 Task: Create in the project AgileCollab in Backlog an issue 'Develop a new tool for automated testing of load testing and stress testing for web applications', assign it to team member softage.3@softage.net and change the status to IN PROGRESS. Create in the project AgileCollab in Backlog an issue 'Upgrade the user interface of a mobile application to improve usability and aesthetics', assign it to team member softage.4@softage.net and change the status to IN PROGRESS
Action: Mouse moved to (252, 68)
Screenshot: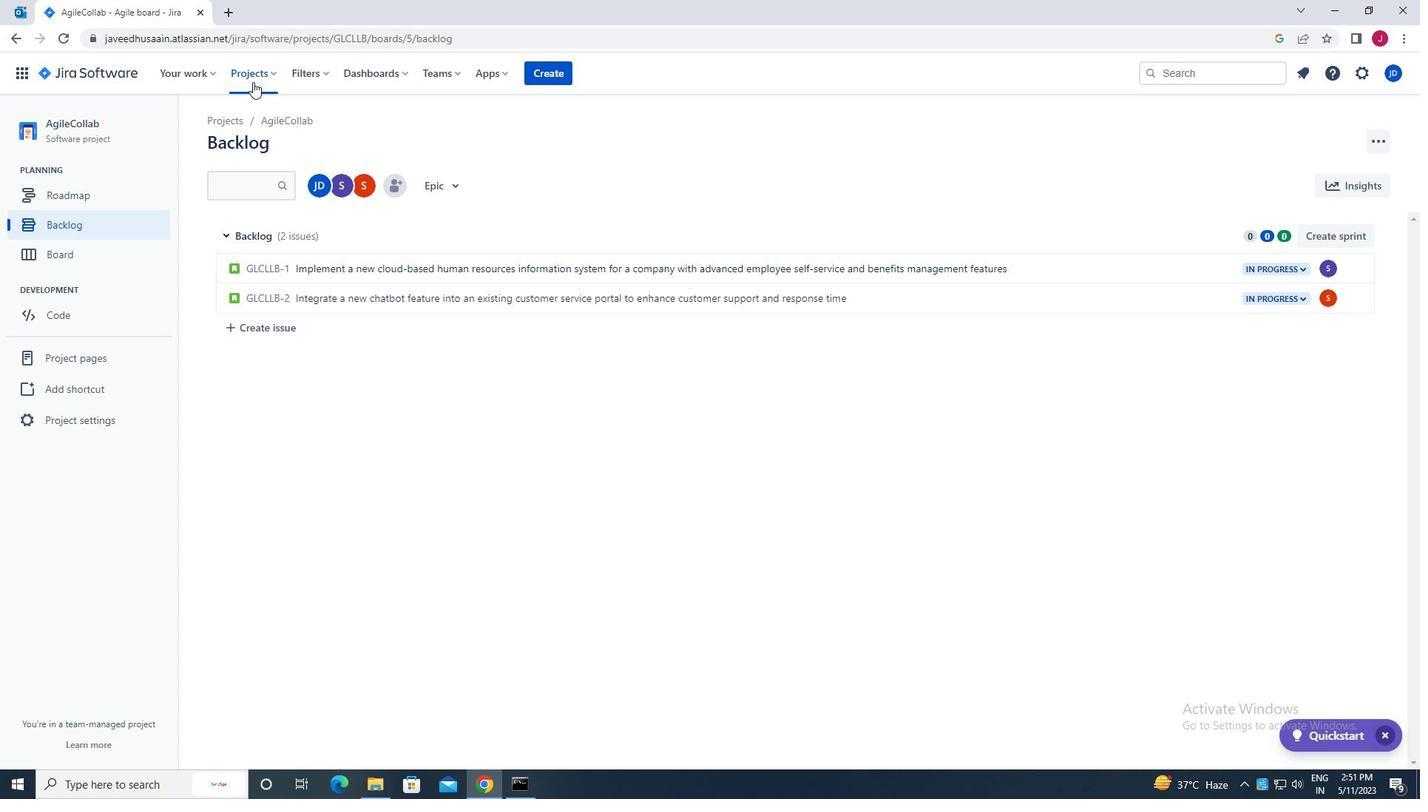 
Action: Mouse pressed left at (252, 68)
Screenshot: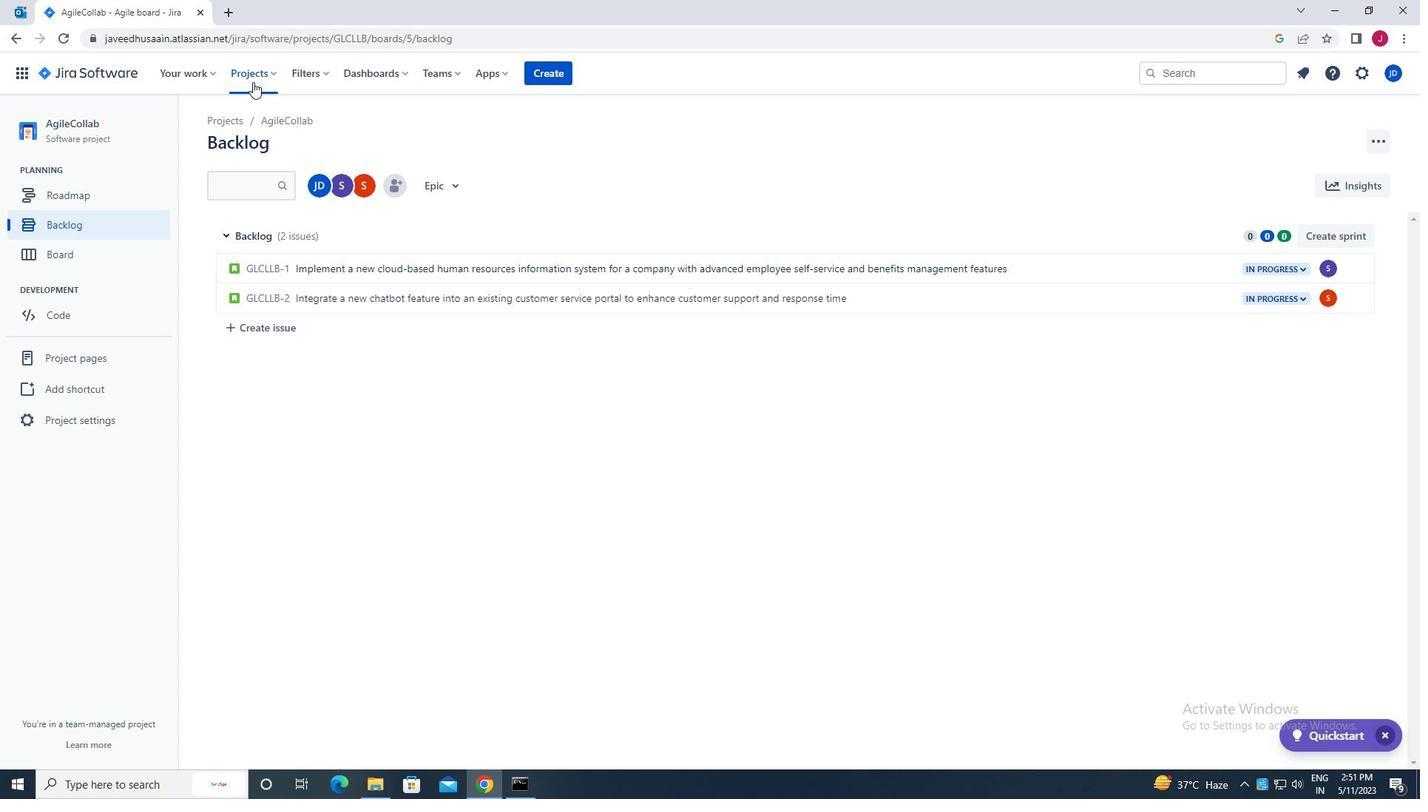 
Action: Mouse moved to (335, 129)
Screenshot: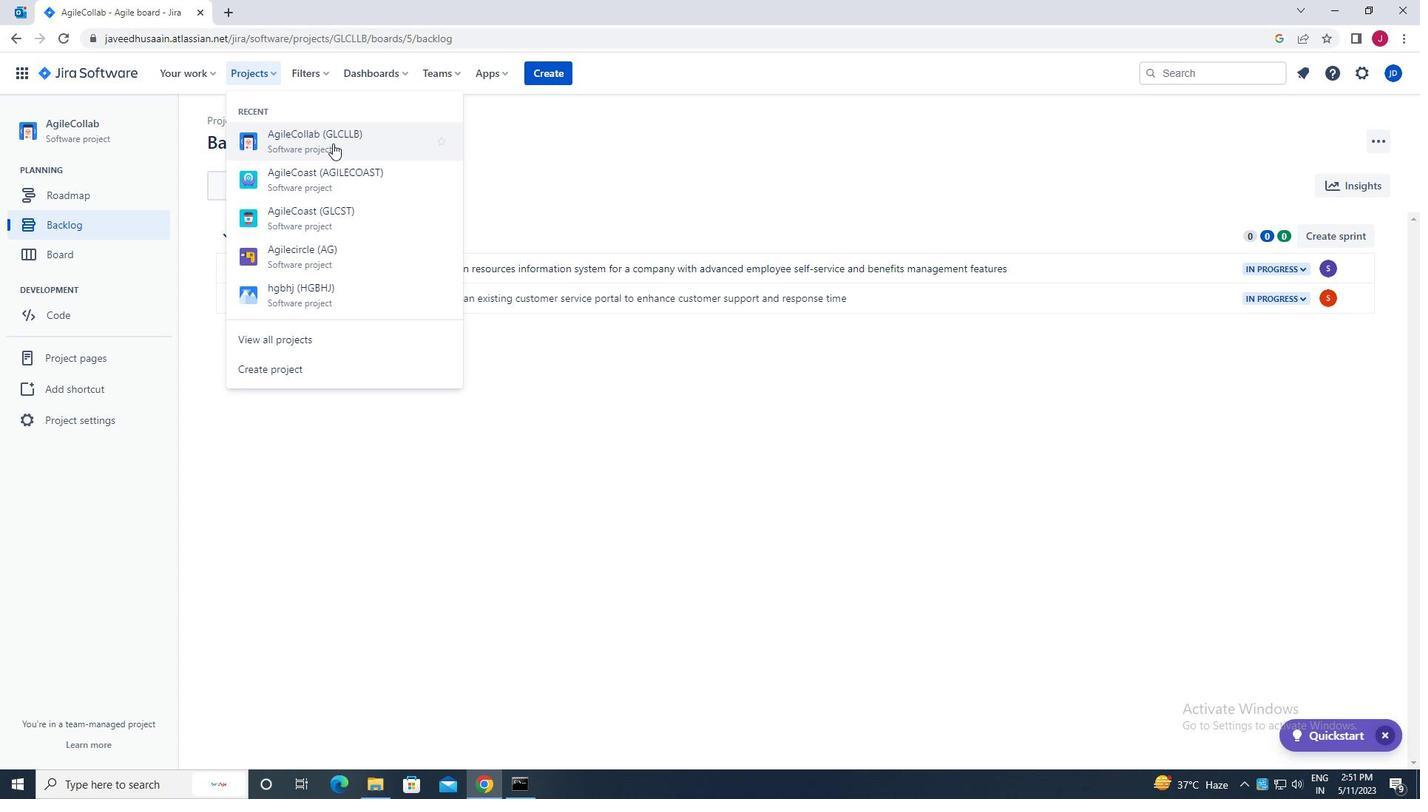 
Action: Mouse pressed left at (335, 129)
Screenshot: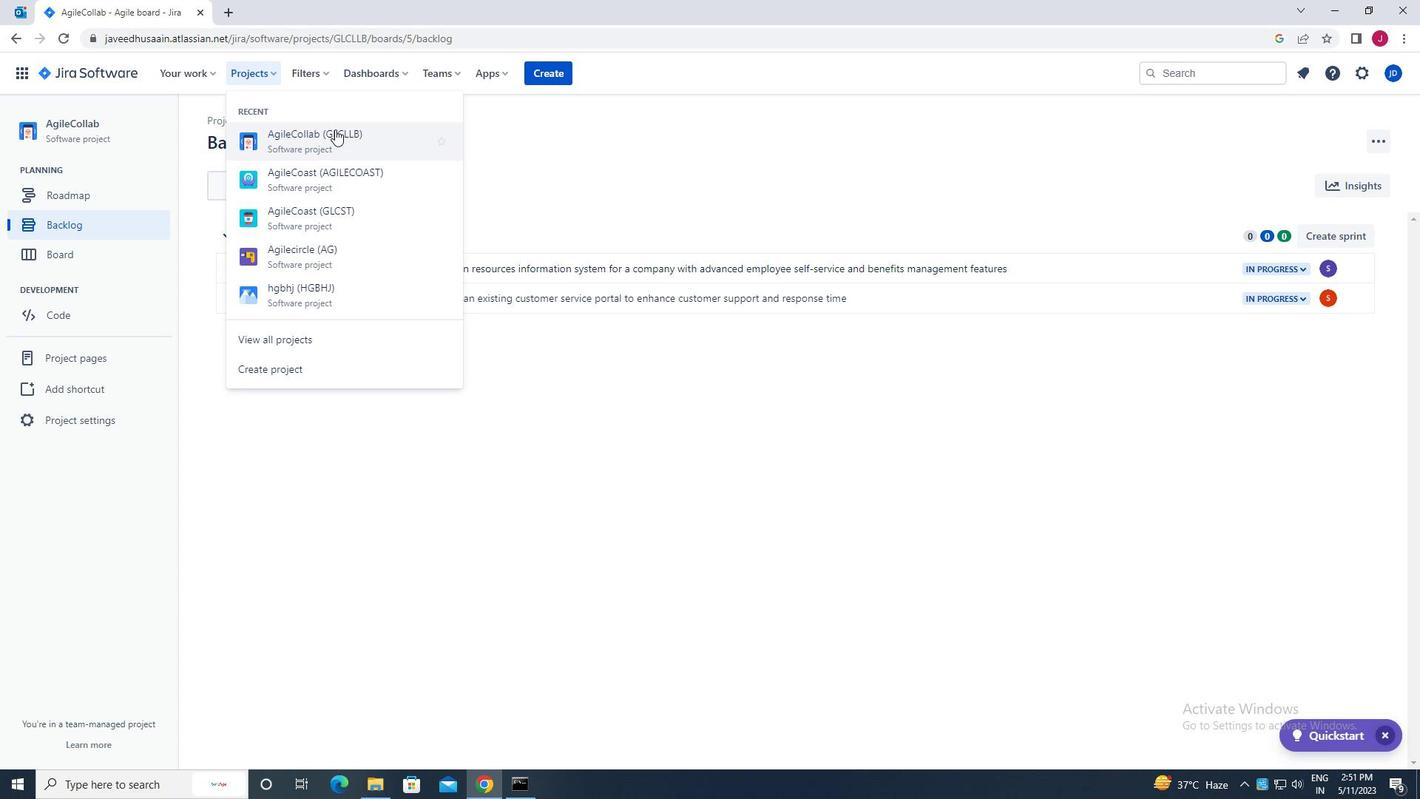 
Action: Mouse moved to (97, 228)
Screenshot: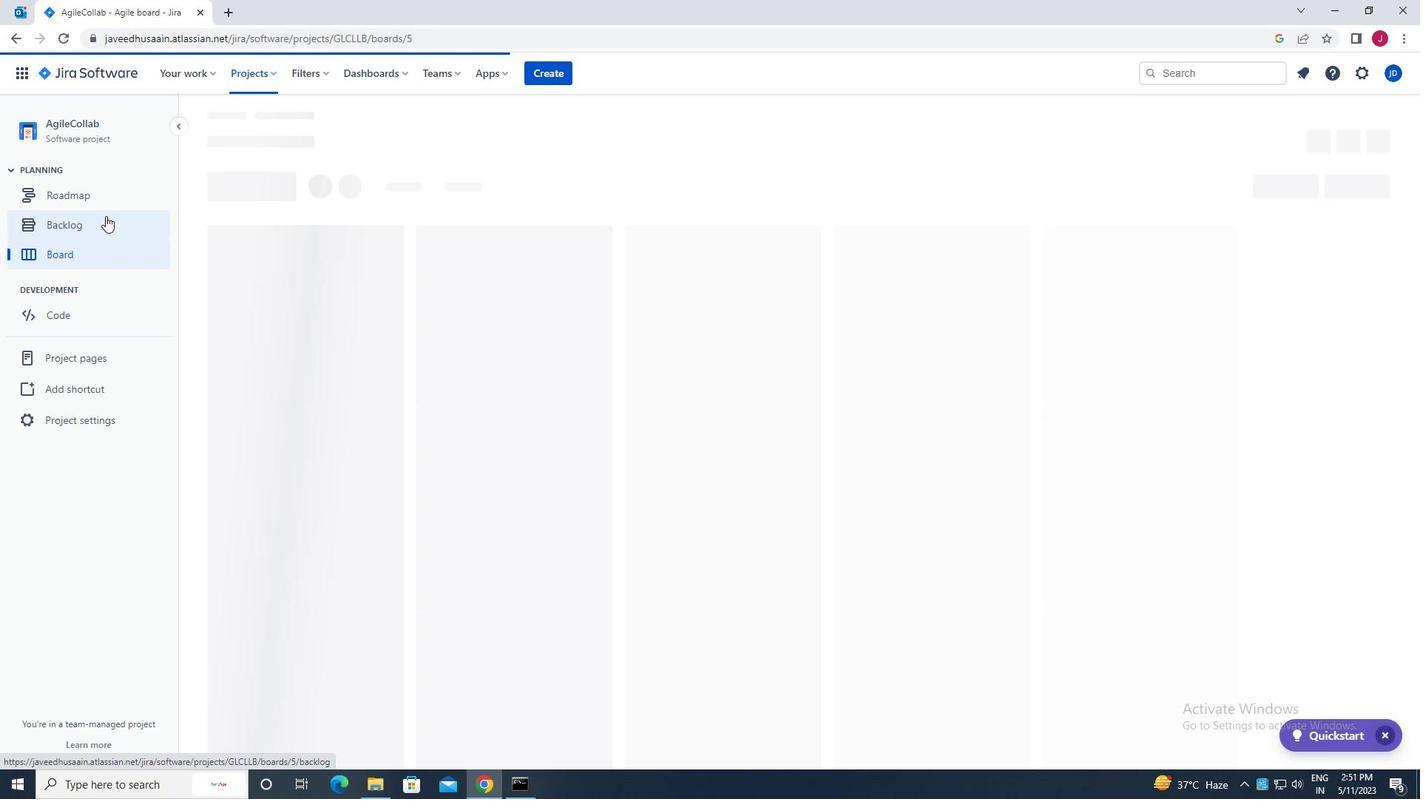 
Action: Mouse pressed left at (97, 228)
Screenshot: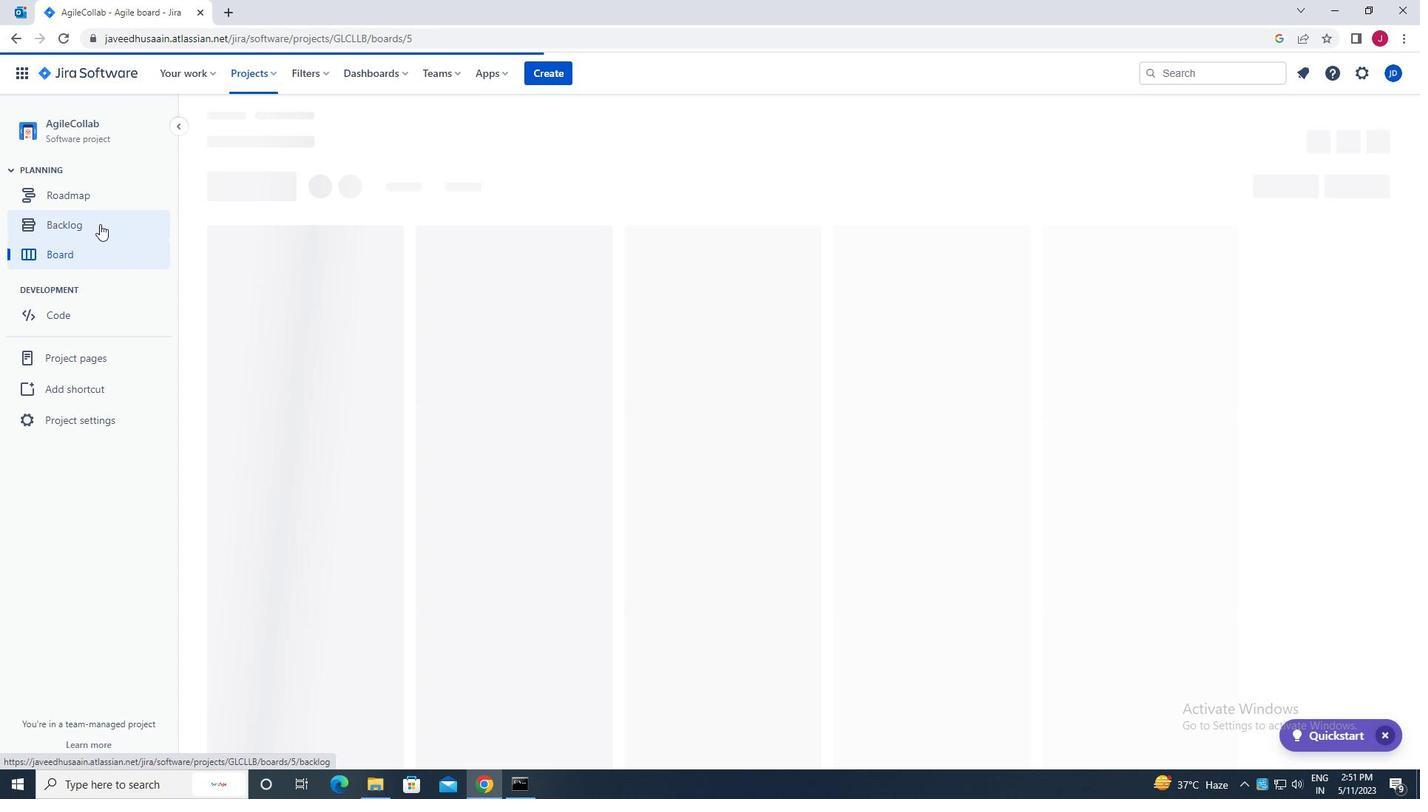 
Action: Mouse moved to (326, 332)
Screenshot: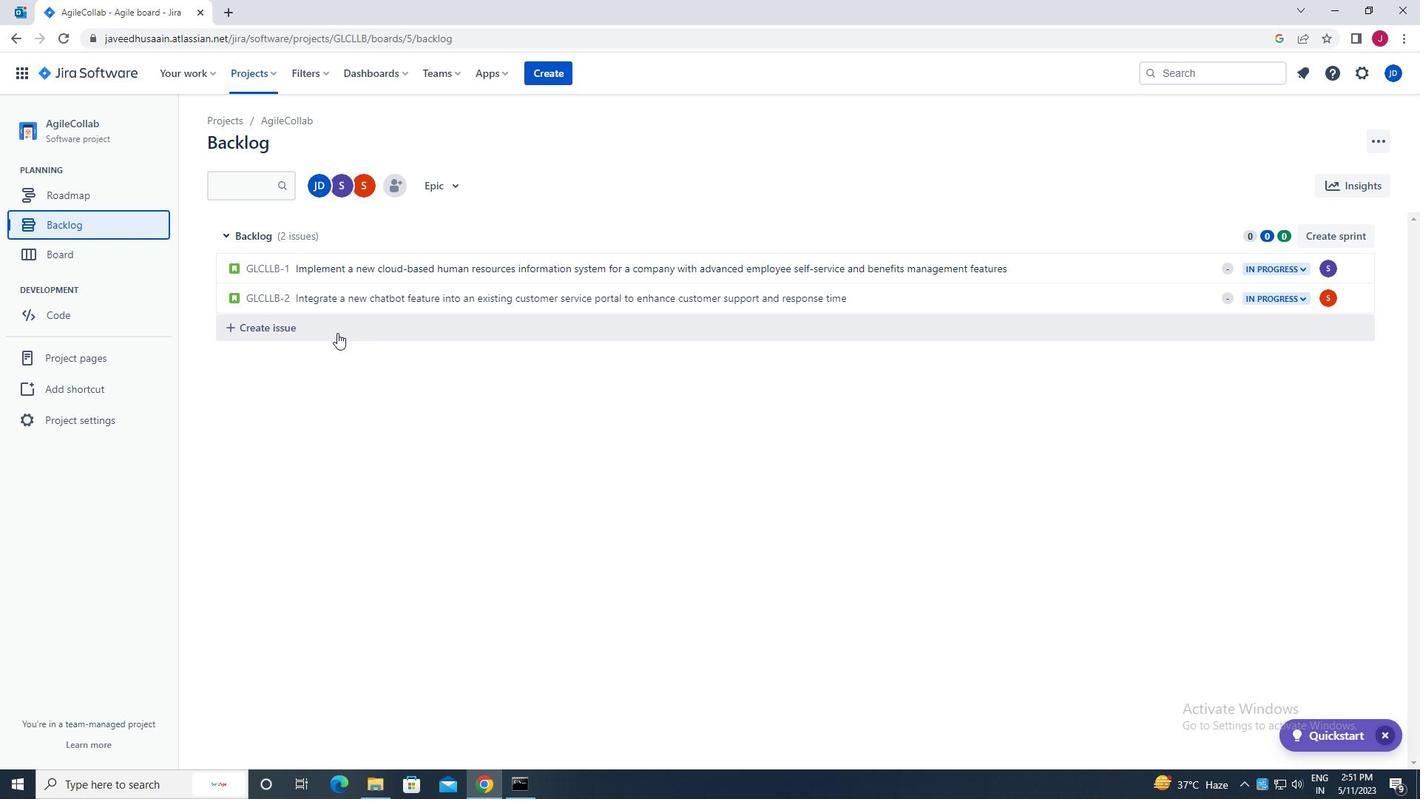 
Action: Mouse pressed left at (326, 332)
Screenshot: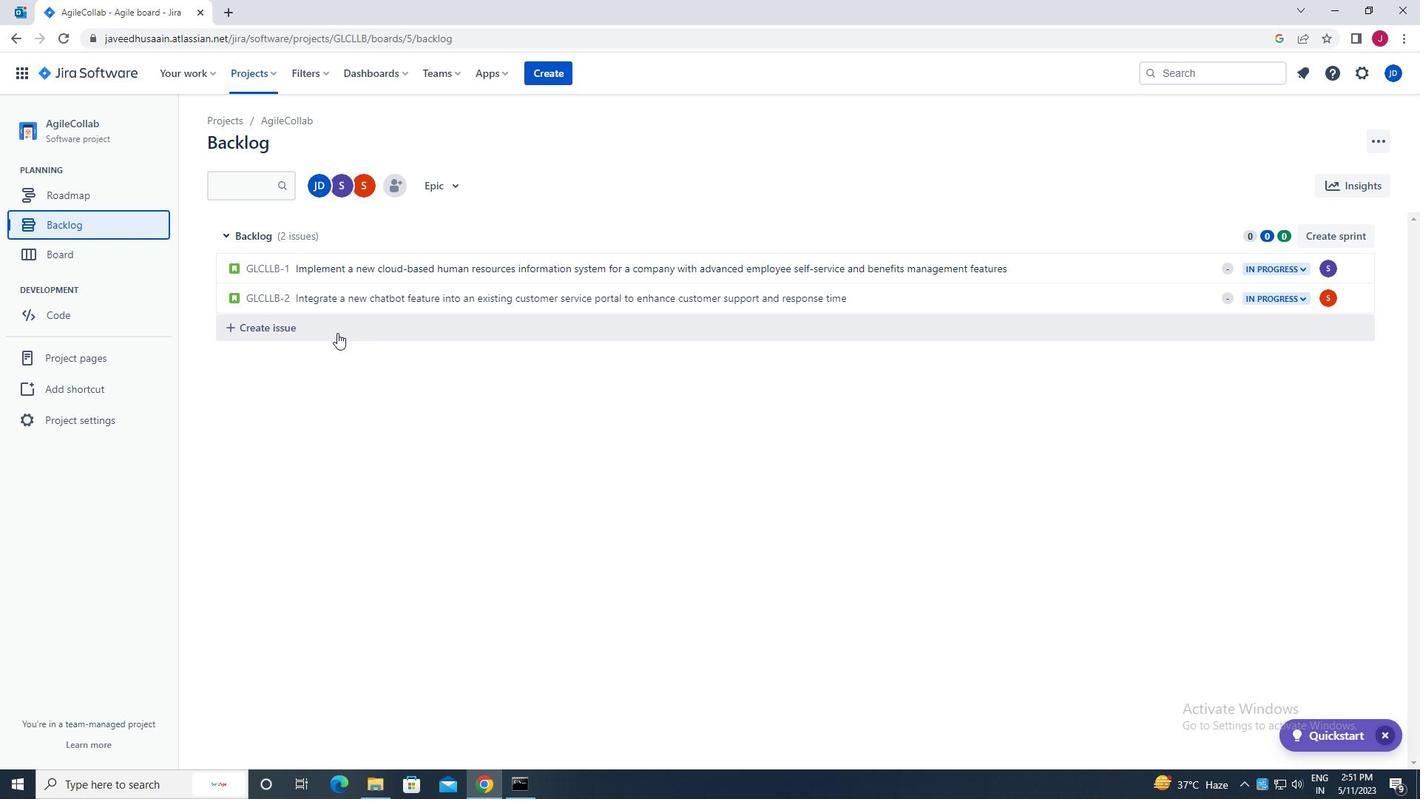 
Action: Mouse moved to (326, 331)
Screenshot: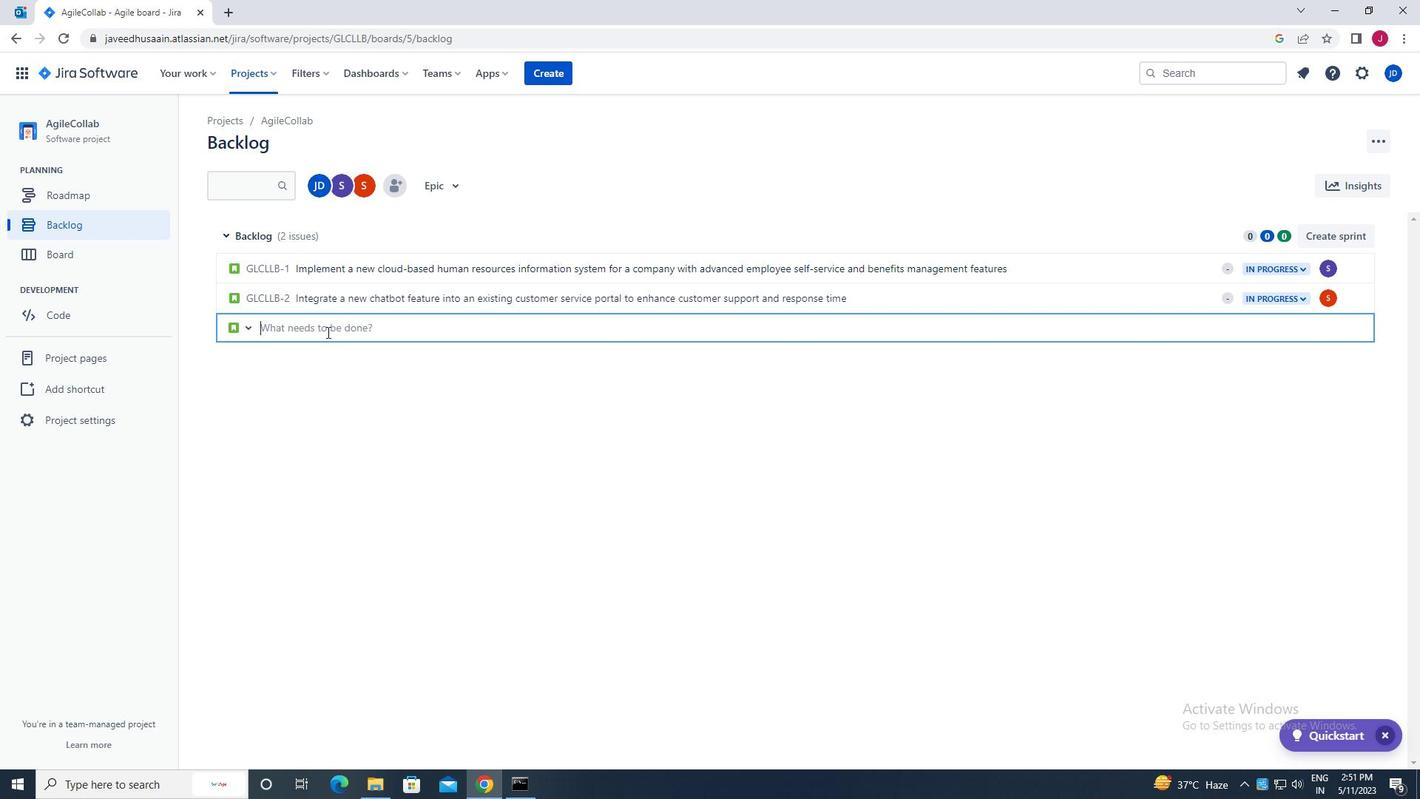 
Action: Key pressed d<Key.caps_lock>evelop<Key.space>a<Key.space>new<Key.space>tool<Key.space>for<Key.space>automated<Key.space>testing<Key.space>of<Key.space>load<Key.space>testing<Key.space>and<Key.space>stress<Key.space>testing<Key.space>for<Key.space>web<Key.space>applications<Key.enter>
Screenshot: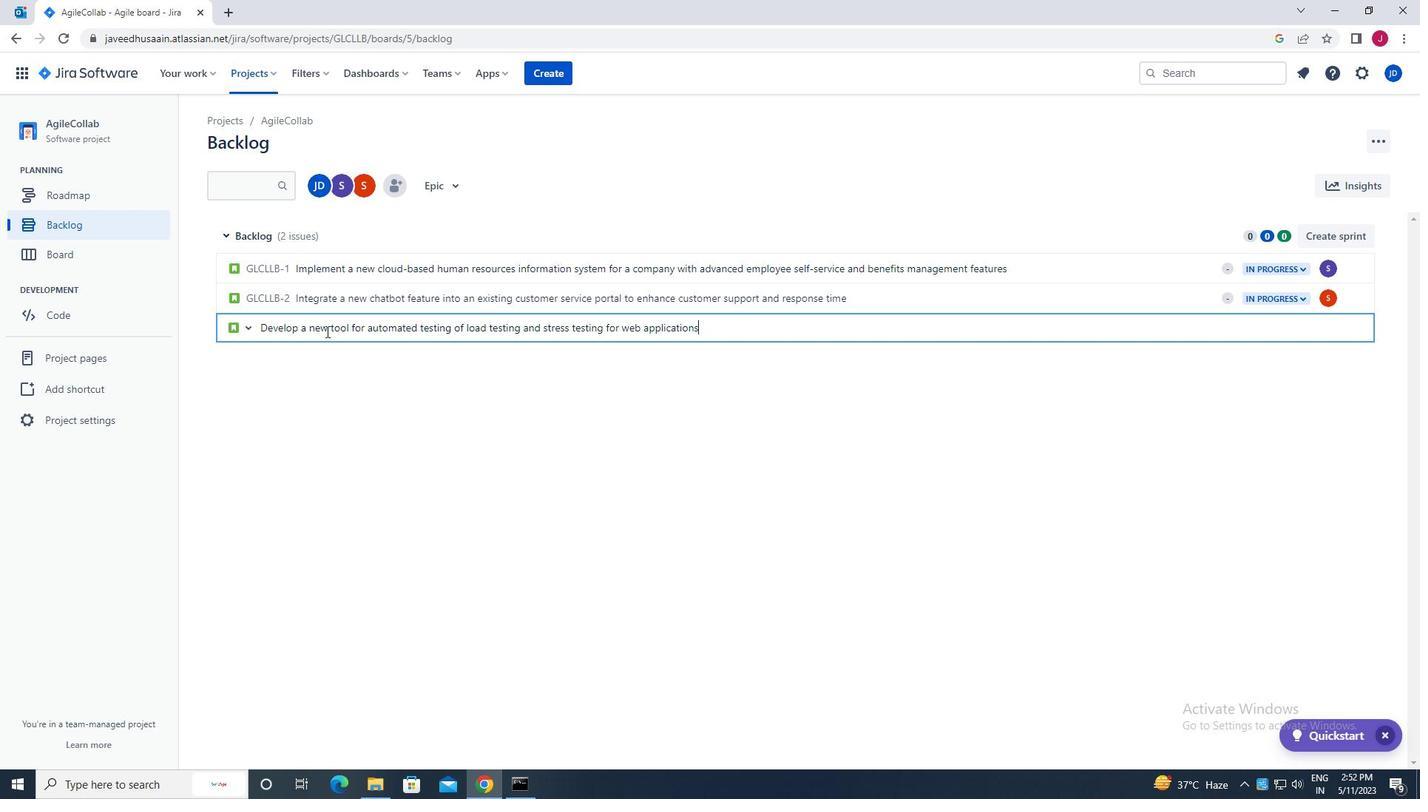
Action: Mouse moved to (1326, 326)
Screenshot: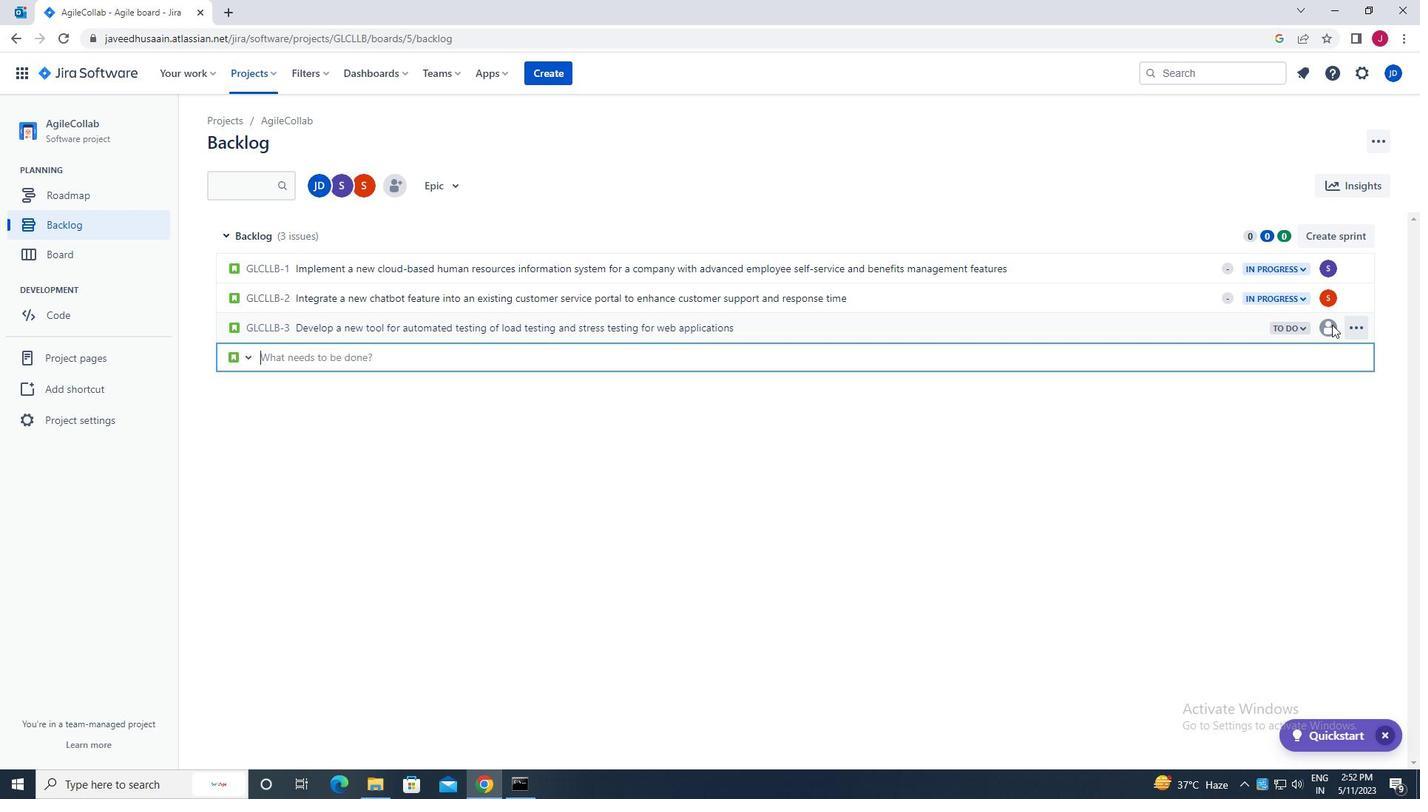 
Action: Mouse pressed left at (1326, 326)
Screenshot: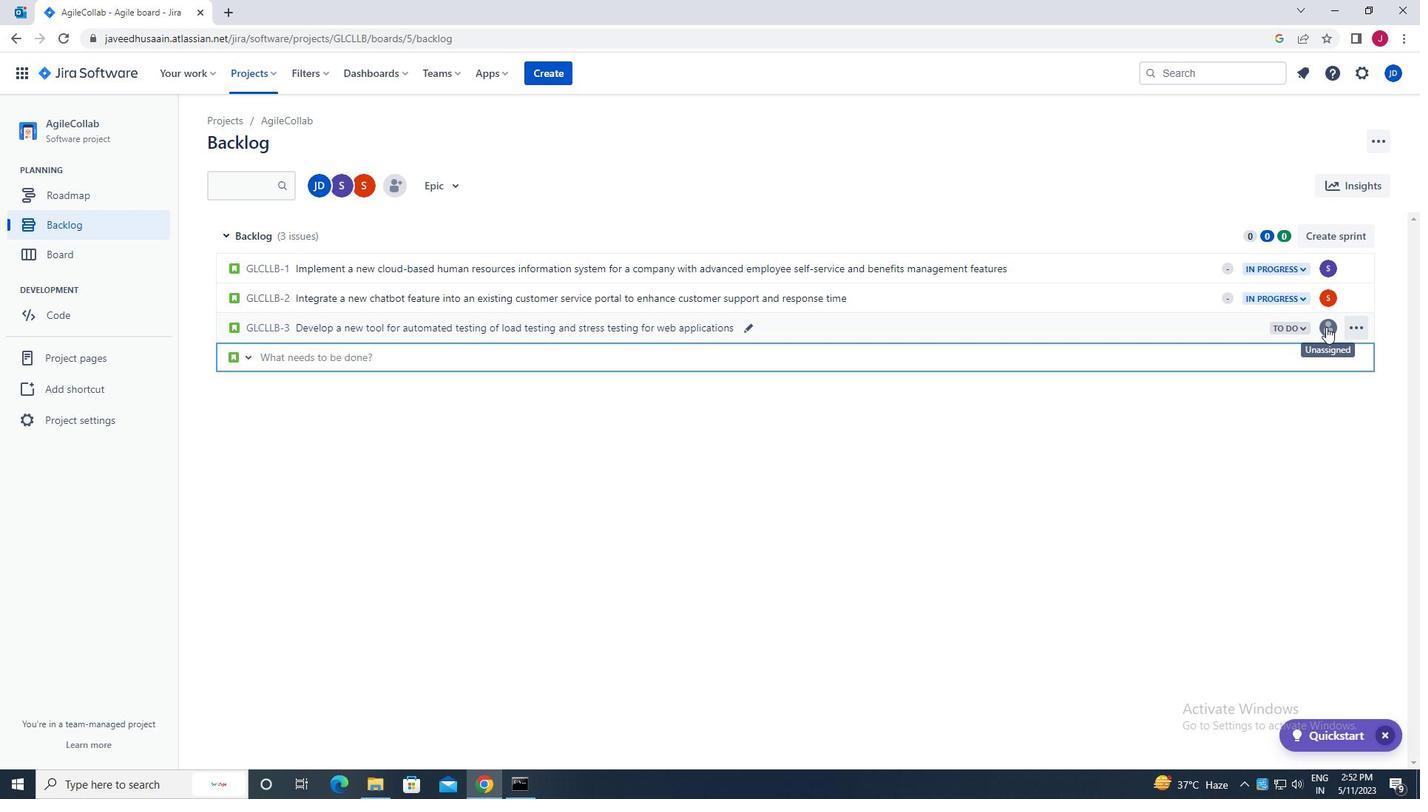
Action: Mouse moved to (1186, 545)
Screenshot: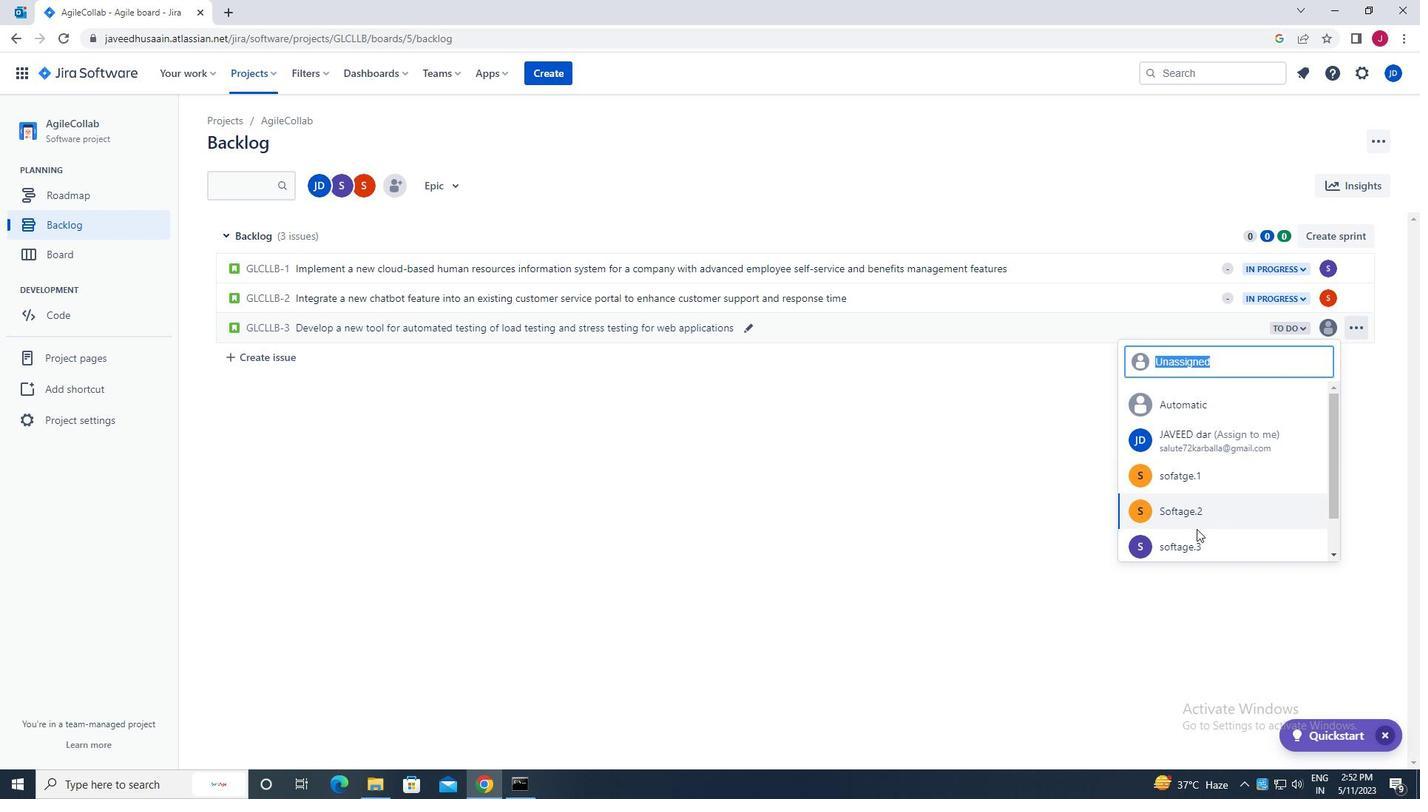 
Action: Mouse pressed left at (1186, 545)
Screenshot: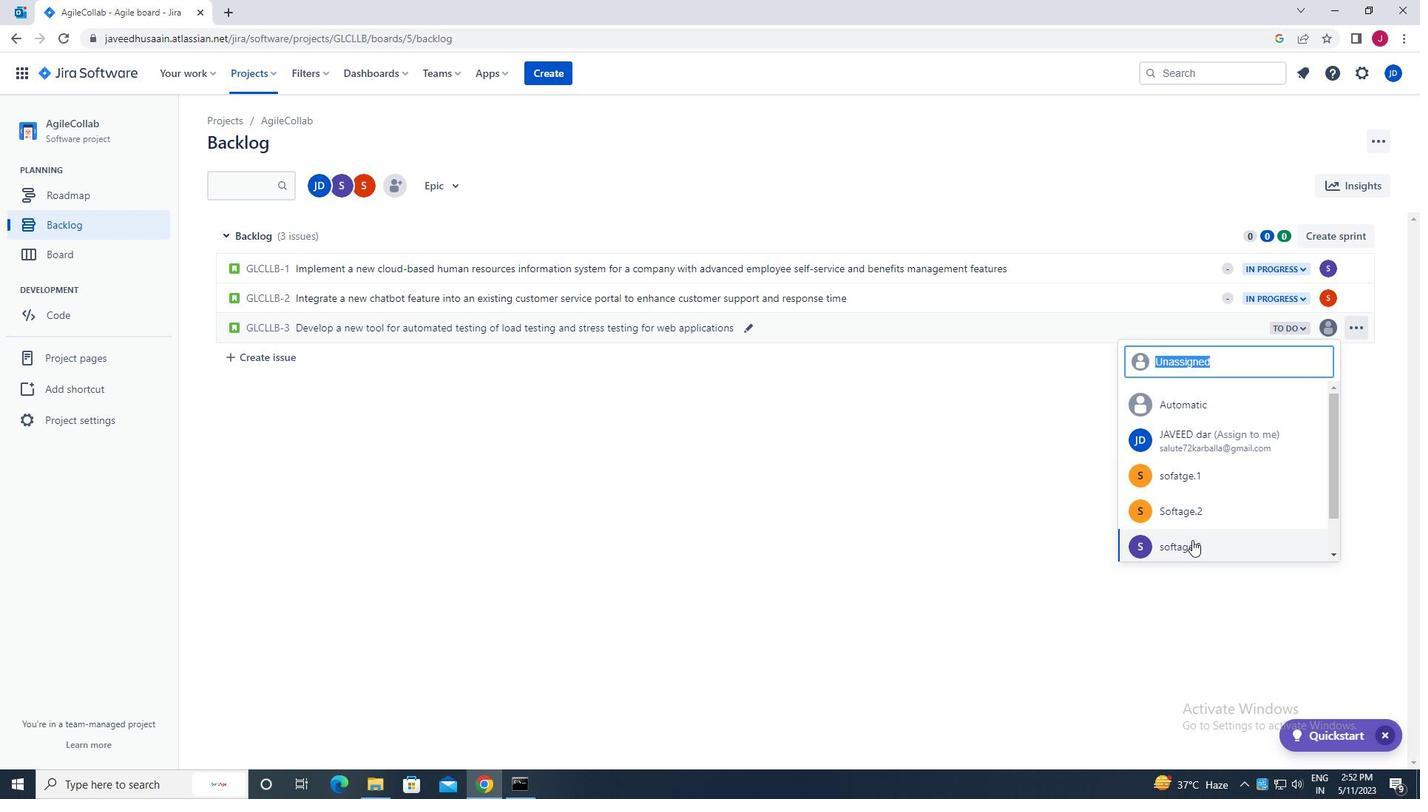 
Action: Mouse moved to (1290, 325)
Screenshot: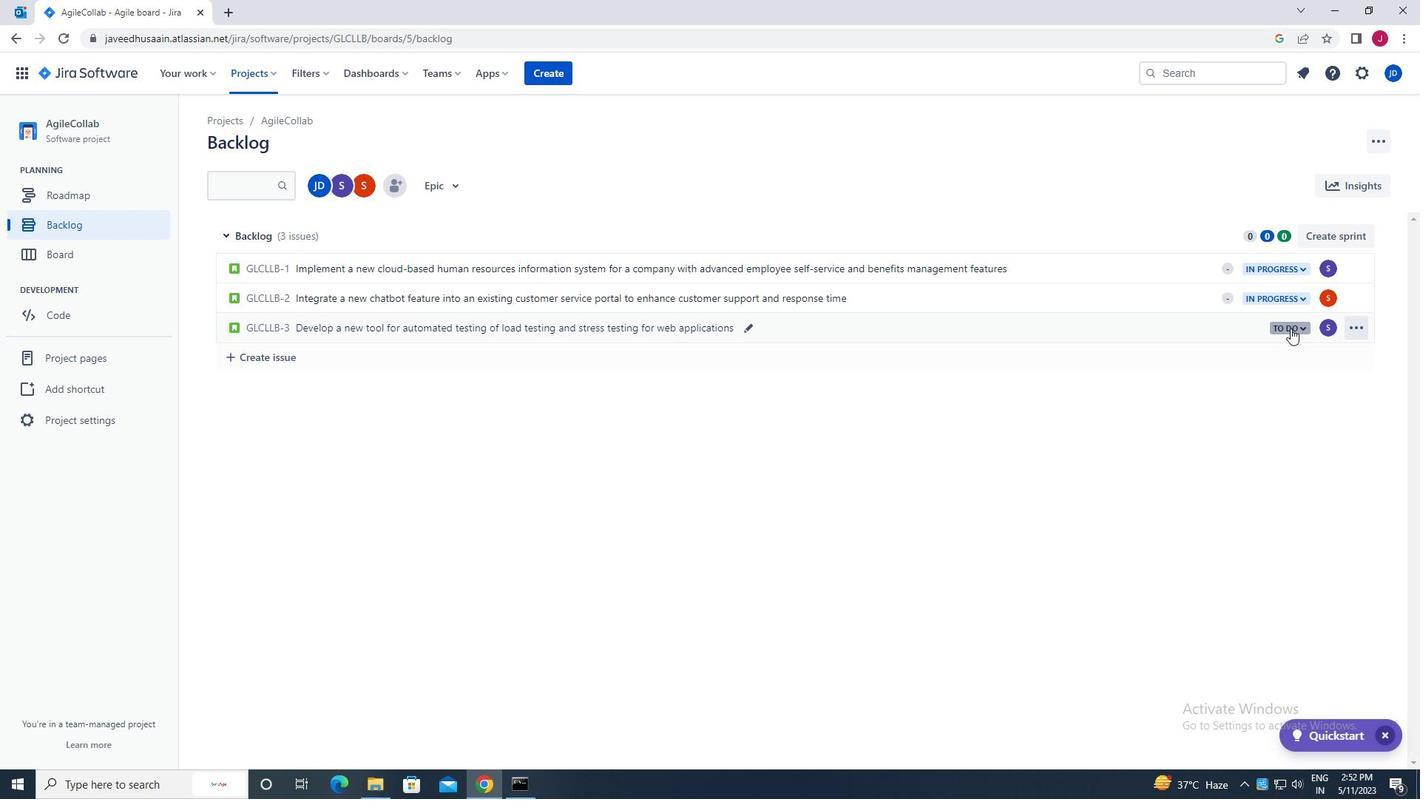 
Action: Mouse pressed left at (1290, 325)
Screenshot: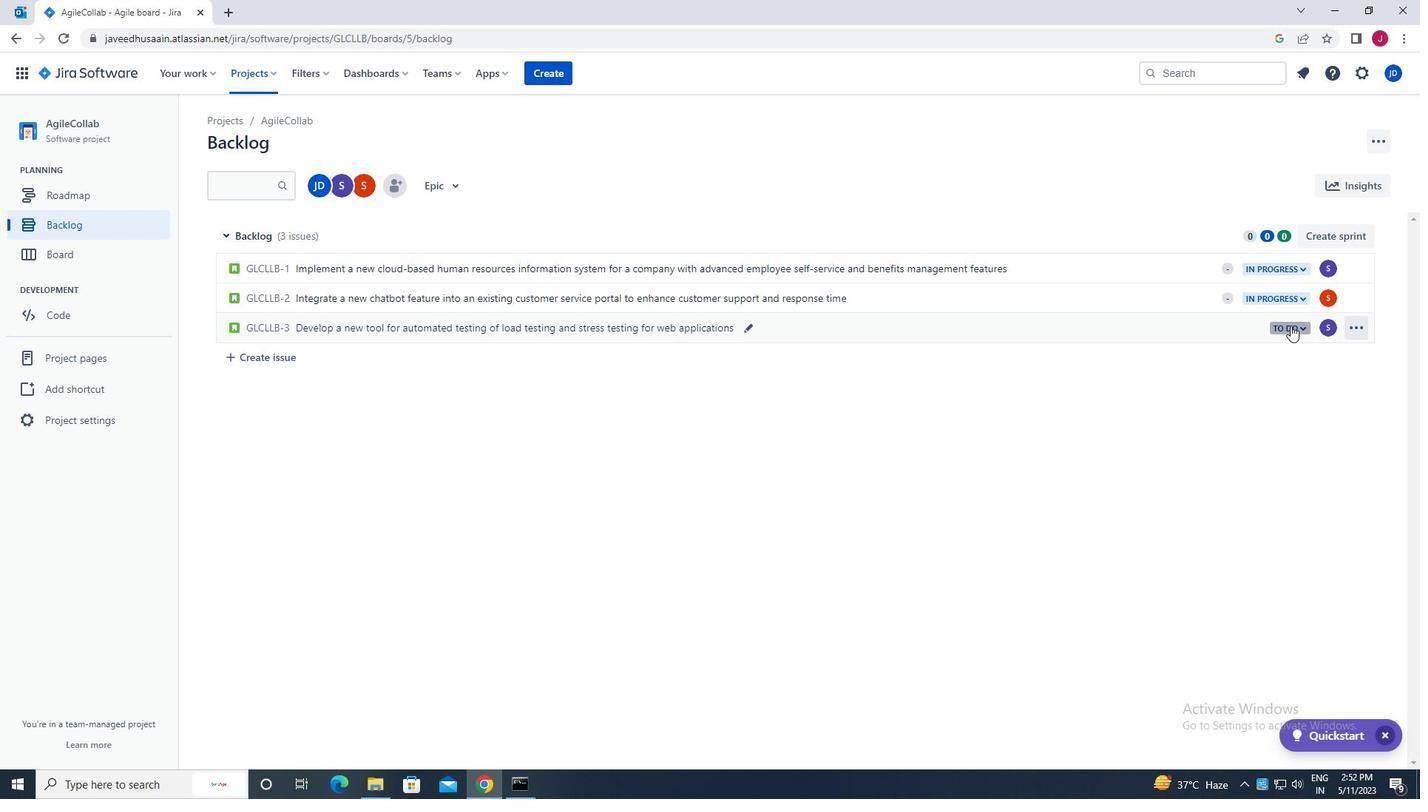 
Action: Mouse moved to (1199, 356)
Screenshot: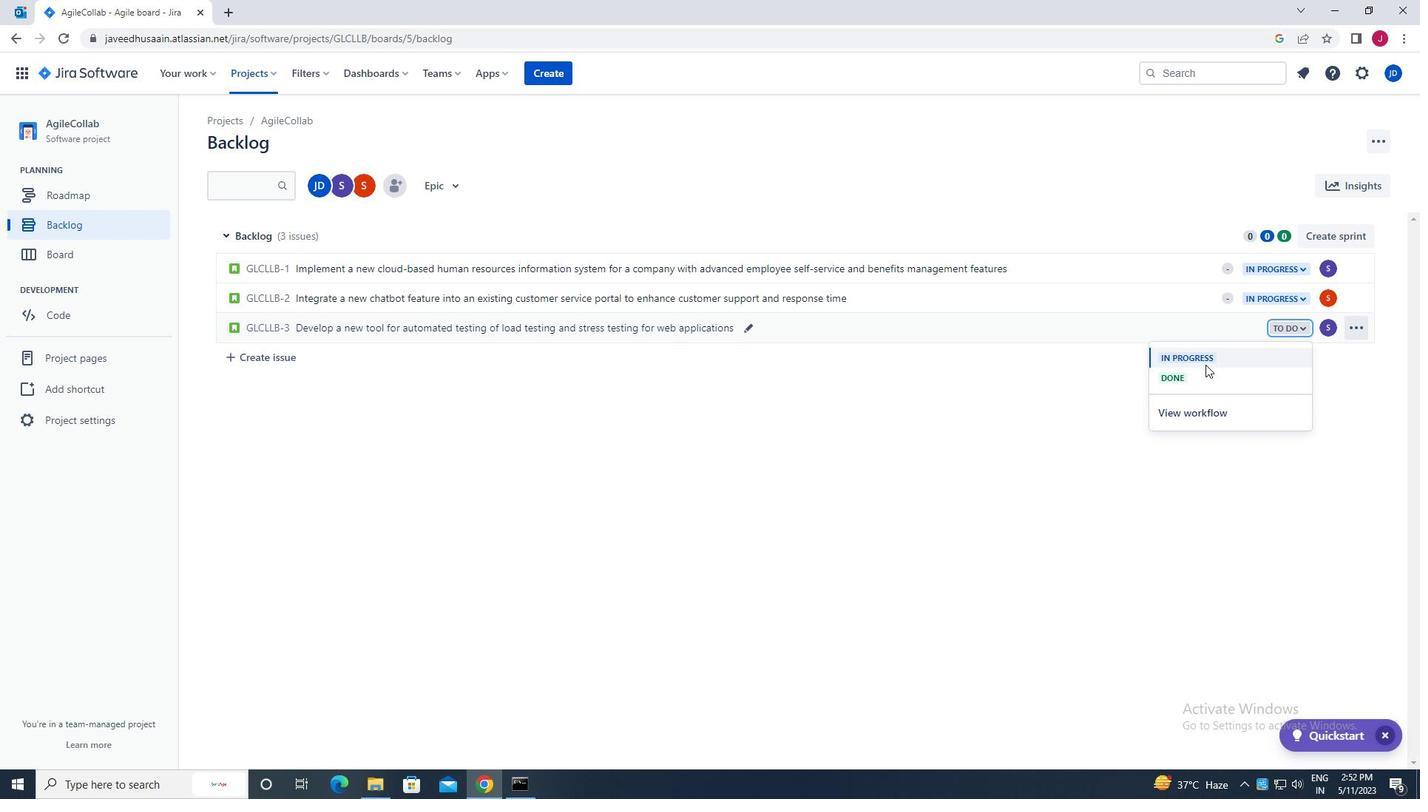 
Action: Mouse pressed left at (1199, 356)
Screenshot: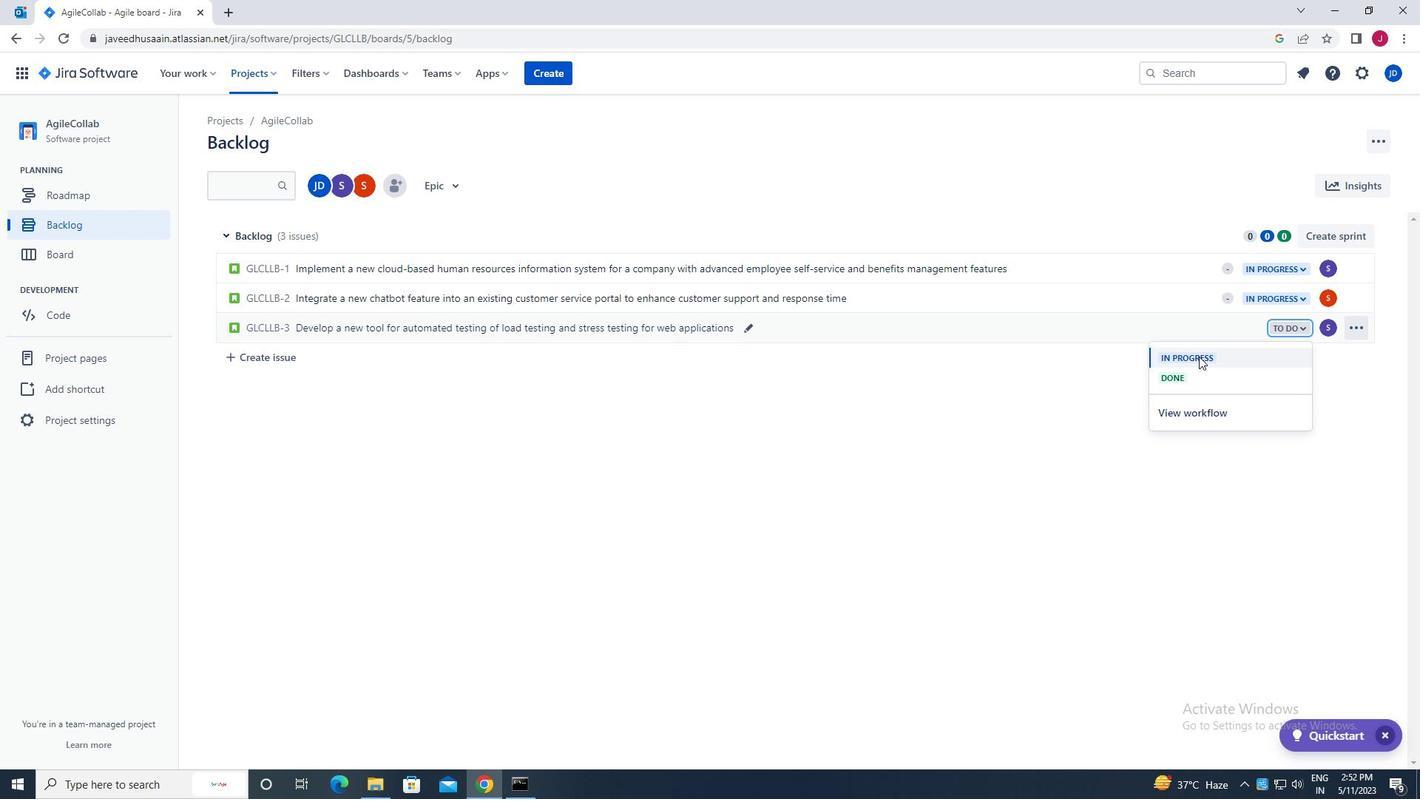 
Action: Mouse moved to (250, 78)
Screenshot: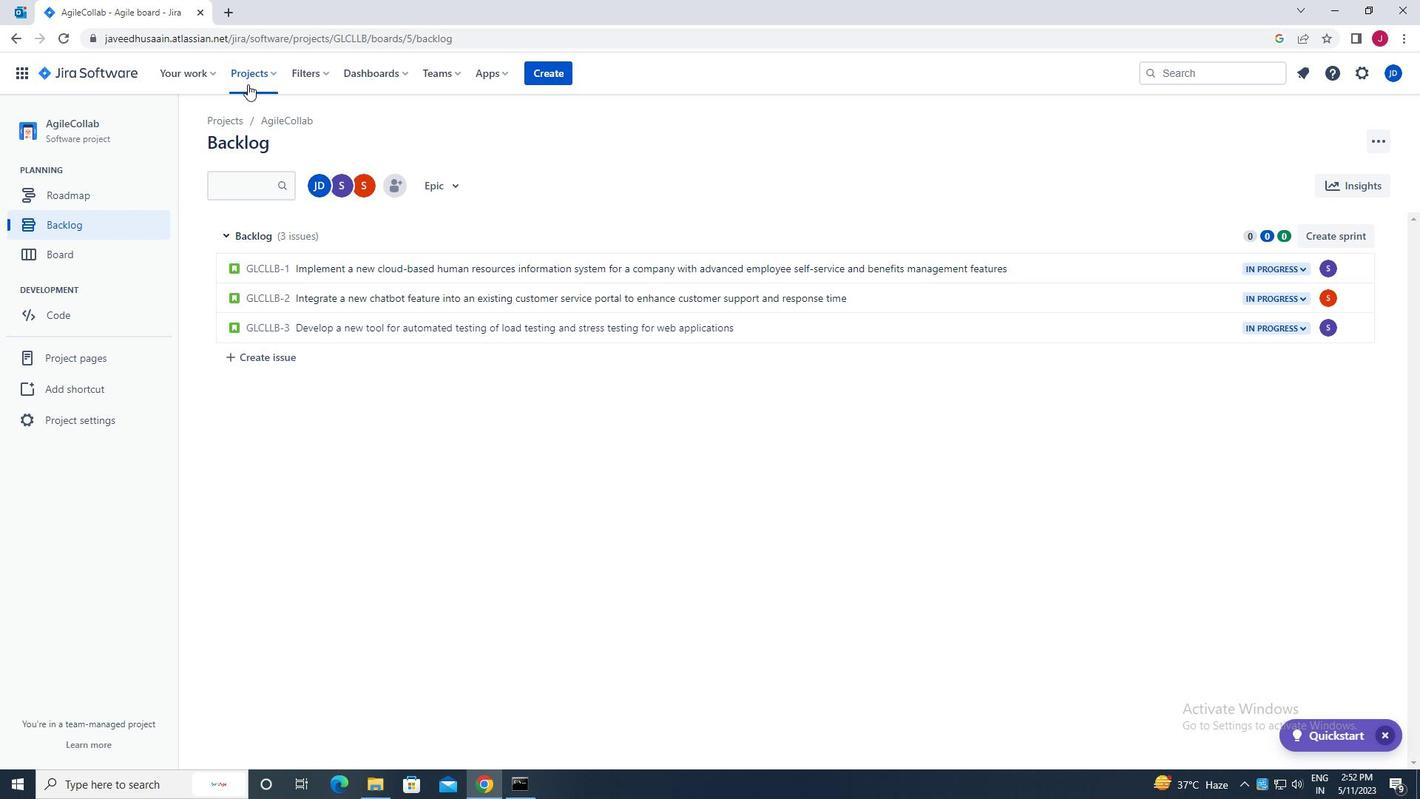 
Action: Mouse pressed left at (250, 78)
Screenshot: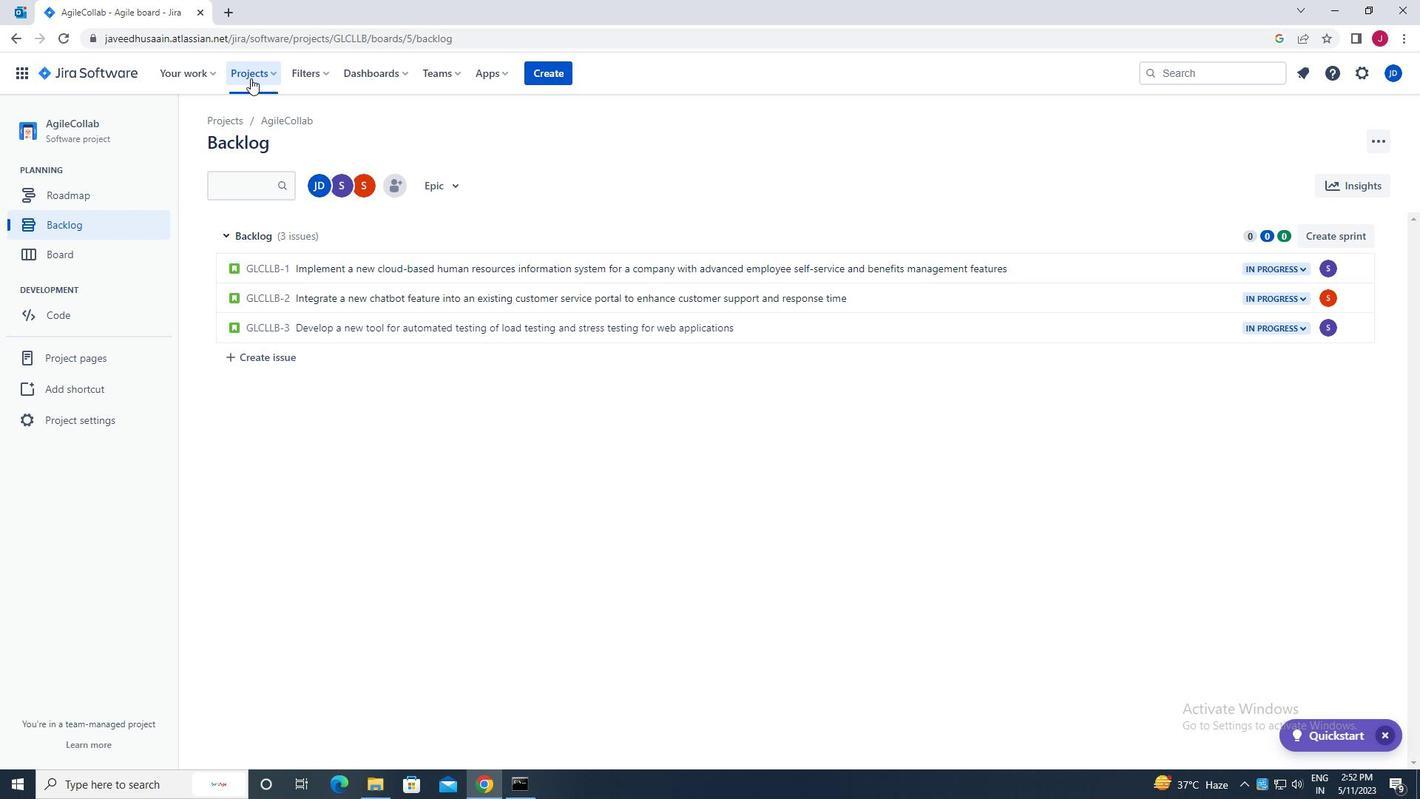 
Action: Mouse moved to (307, 137)
Screenshot: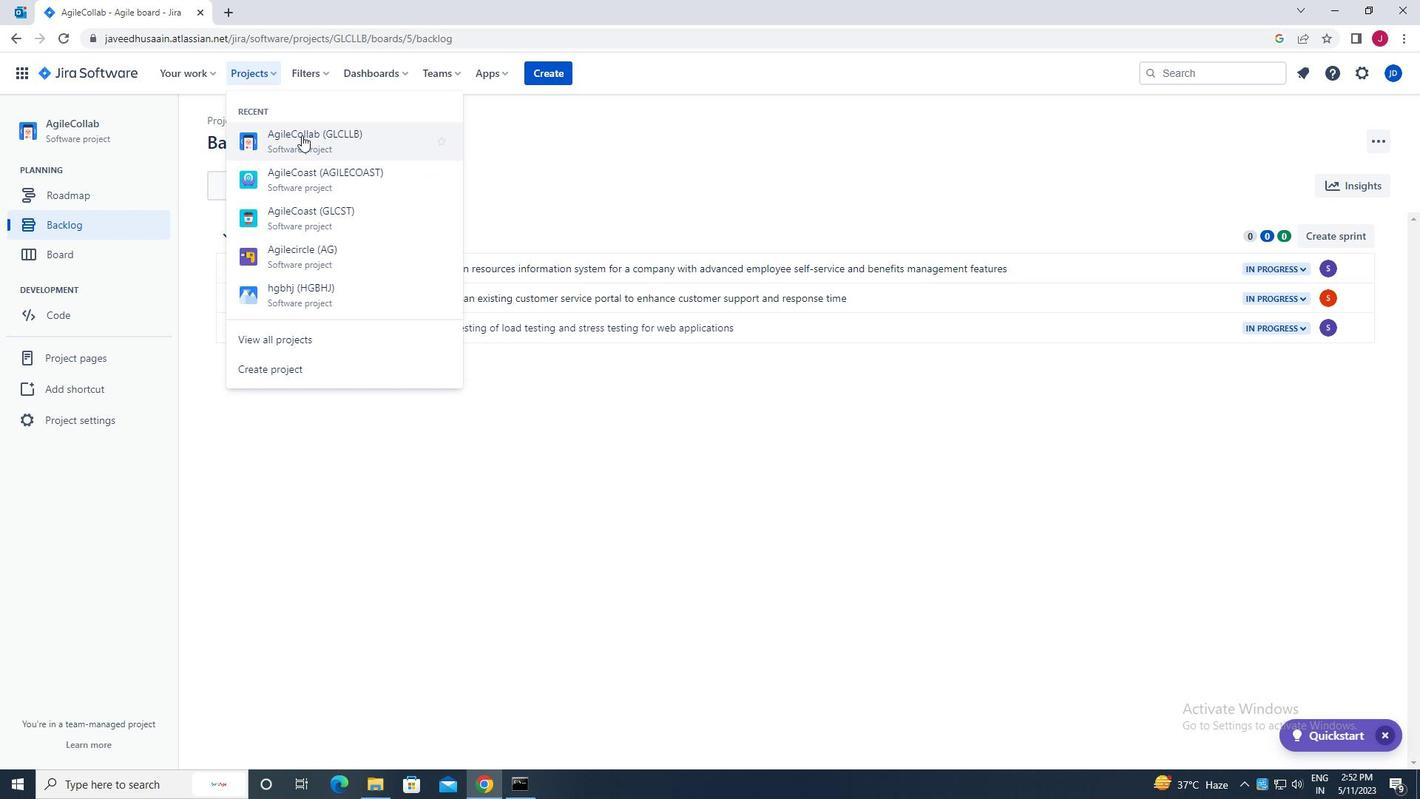 
Action: Mouse pressed left at (307, 137)
Screenshot: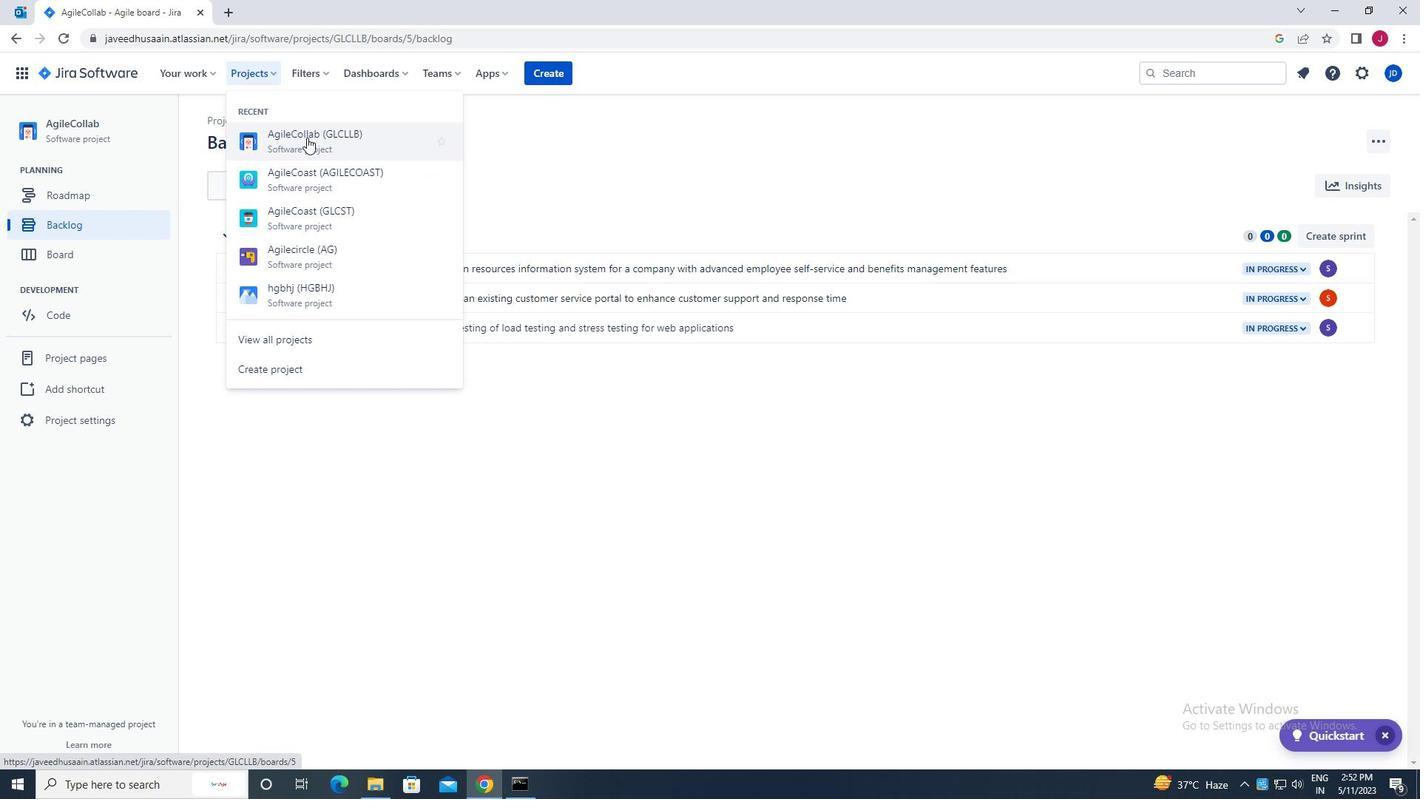 
Action: Mouse moved to (96, 227)
Screenshot: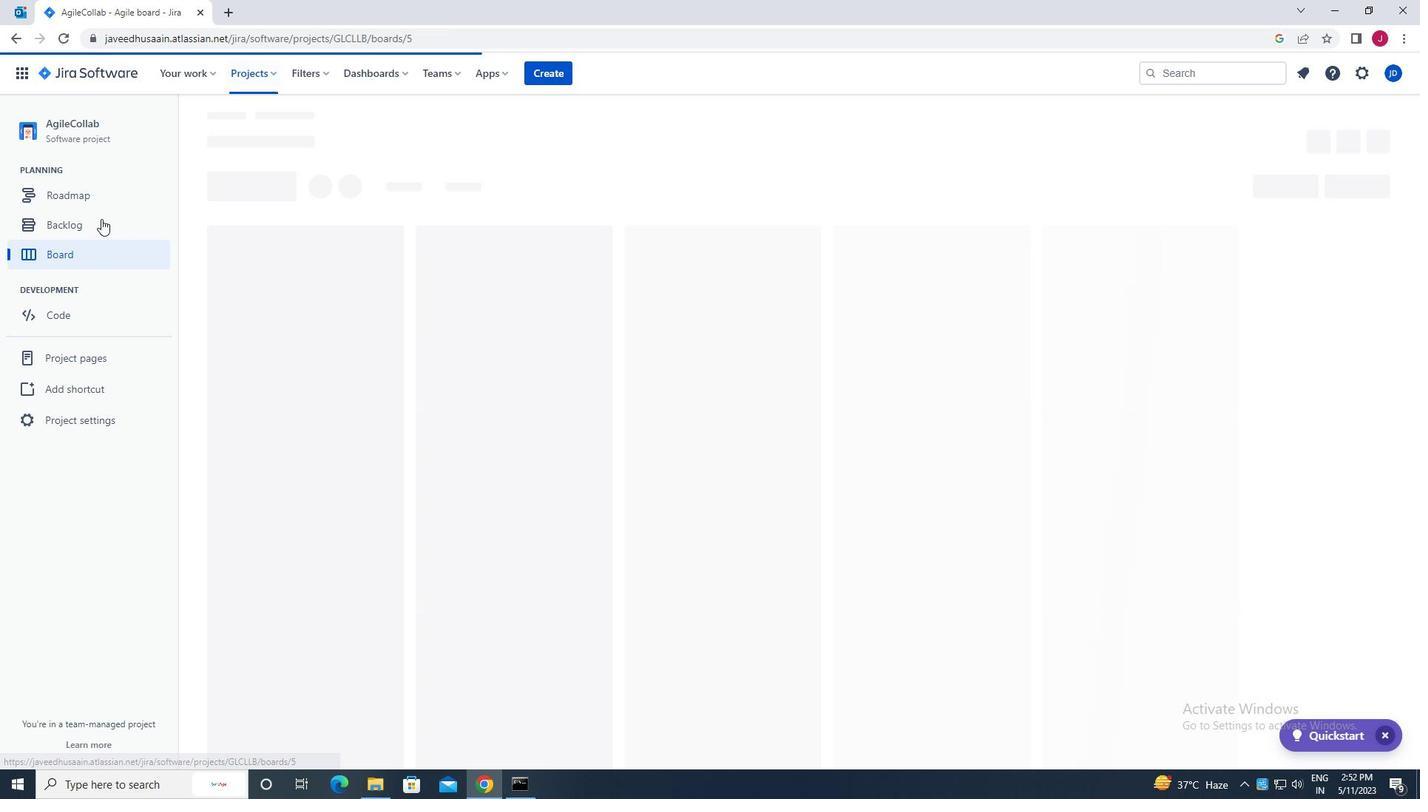 
Action: Mouse pressed left at (96, 227)
Screenshot: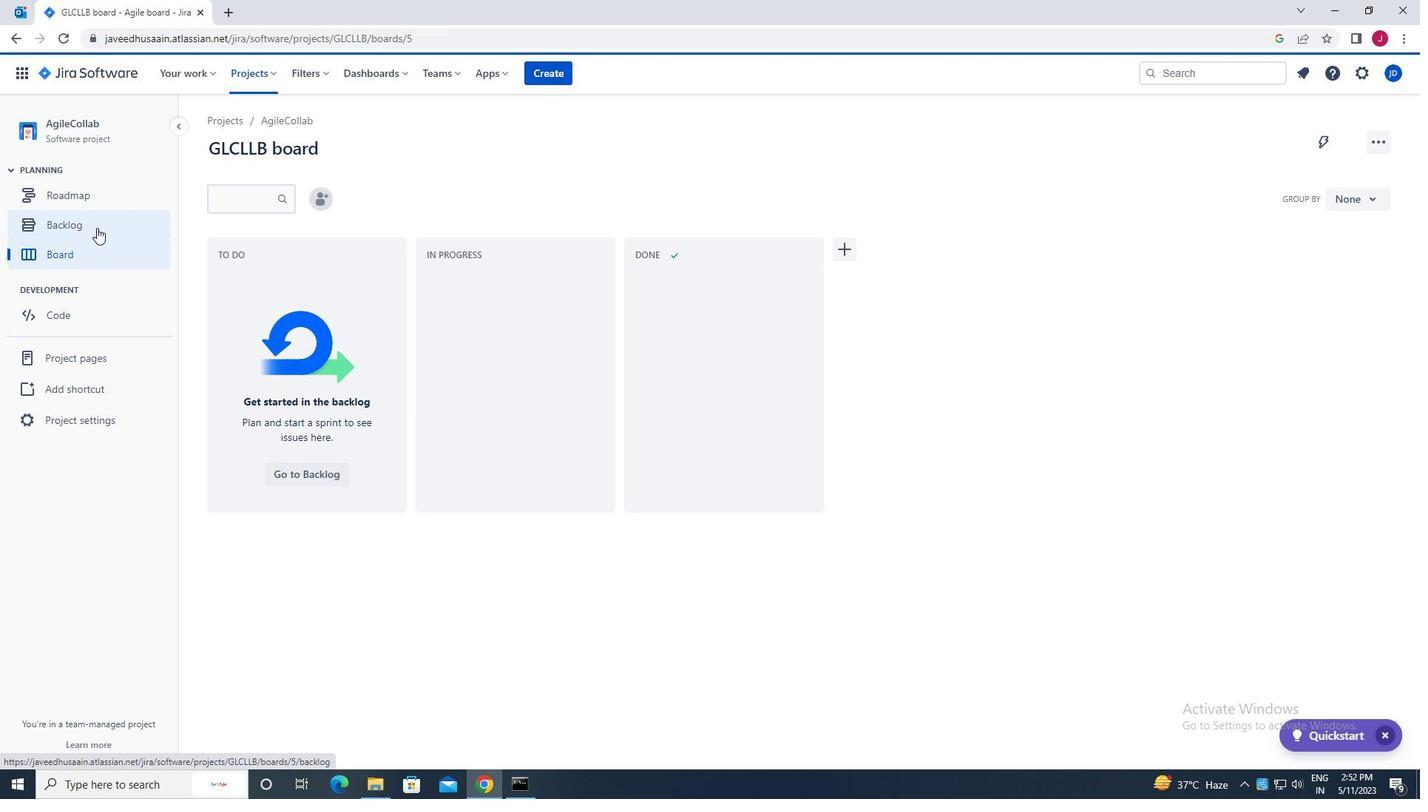 
Action: Mouse moved to (274, 355)
Screenshot: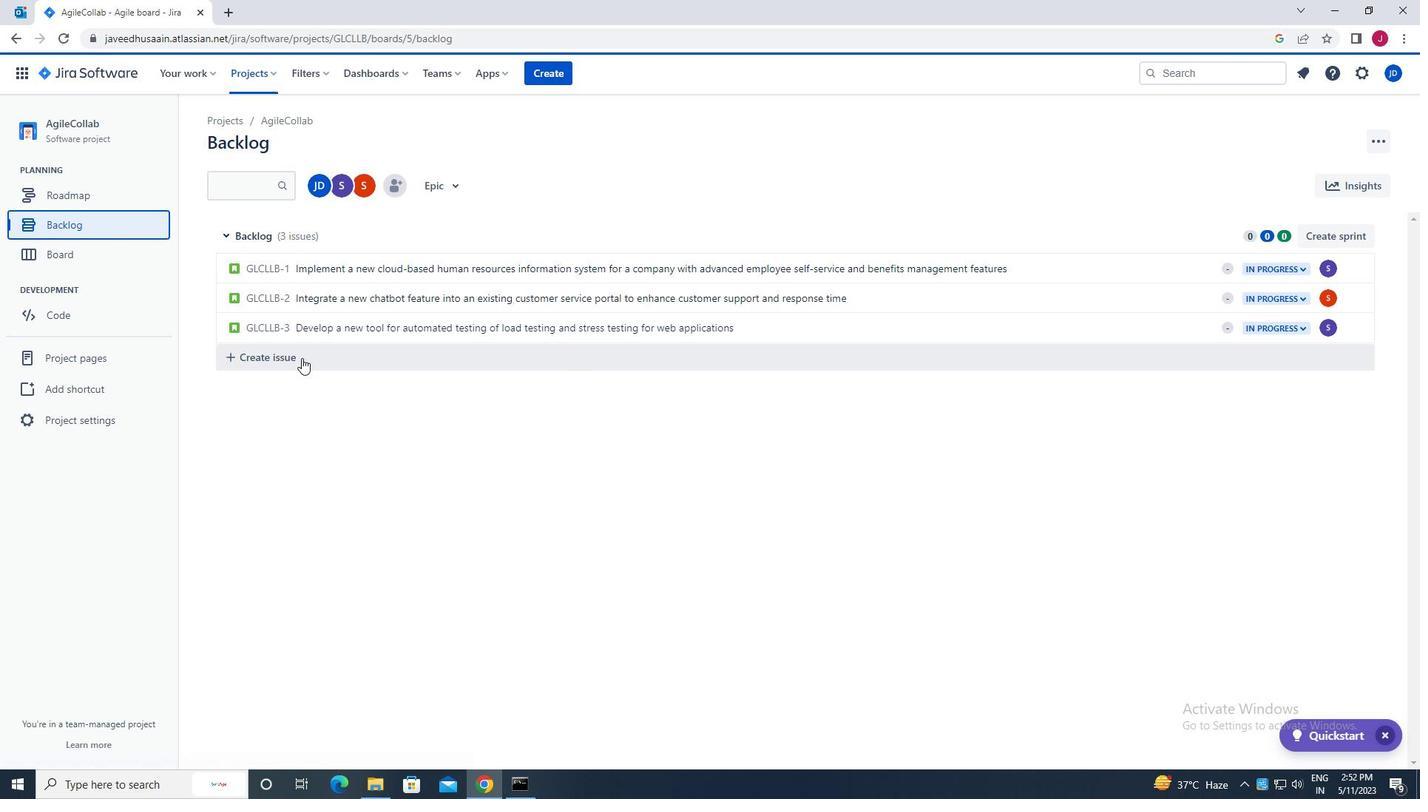 
Action: Mouse pressed left at (274, 355)
Screenshot: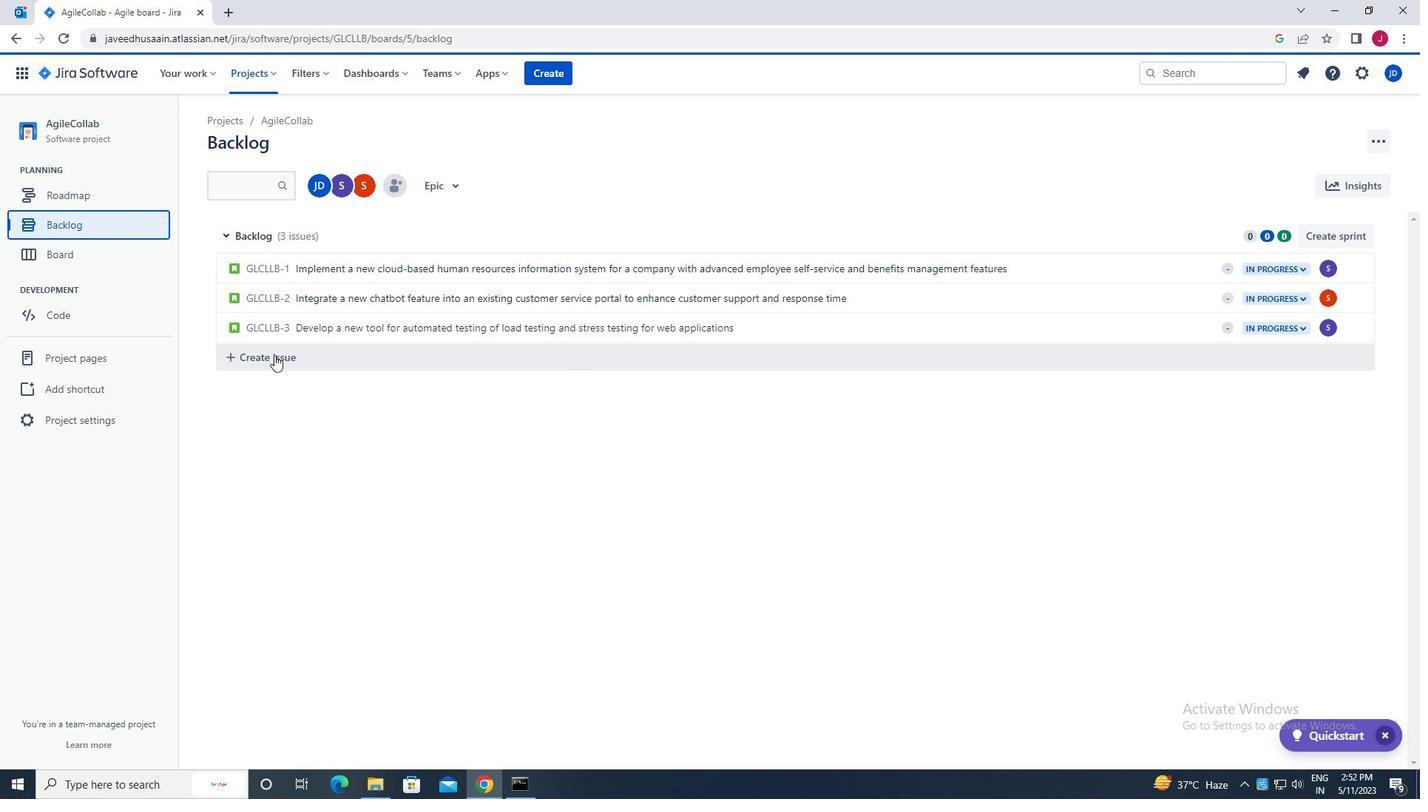 
Action: Mouse moved to (341, 355)
Screenshot: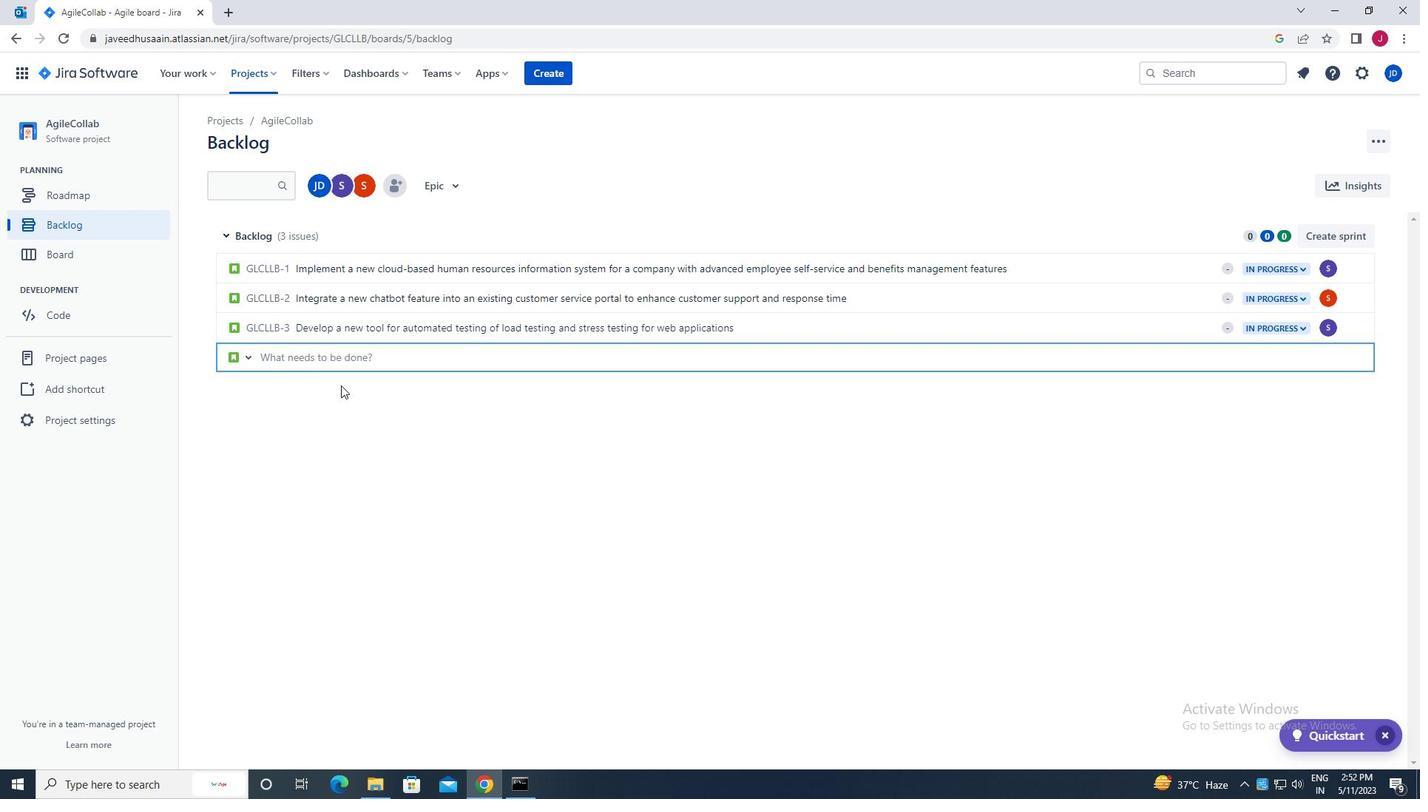 
Action: Key pressed <Key.caps_lock>u<Key.caps_lock>pgrade<Key.space>the<Key.space>user<Key.space>interface<Key.space>of<Key.space>a<Key.space>mobile<Key.space>application<Key.space>to<Key.space>improve<Key.space>usability<Key.space>ab<Key.backspace>nd<Key.space>aesthetics<Key.enter>
Screenshot: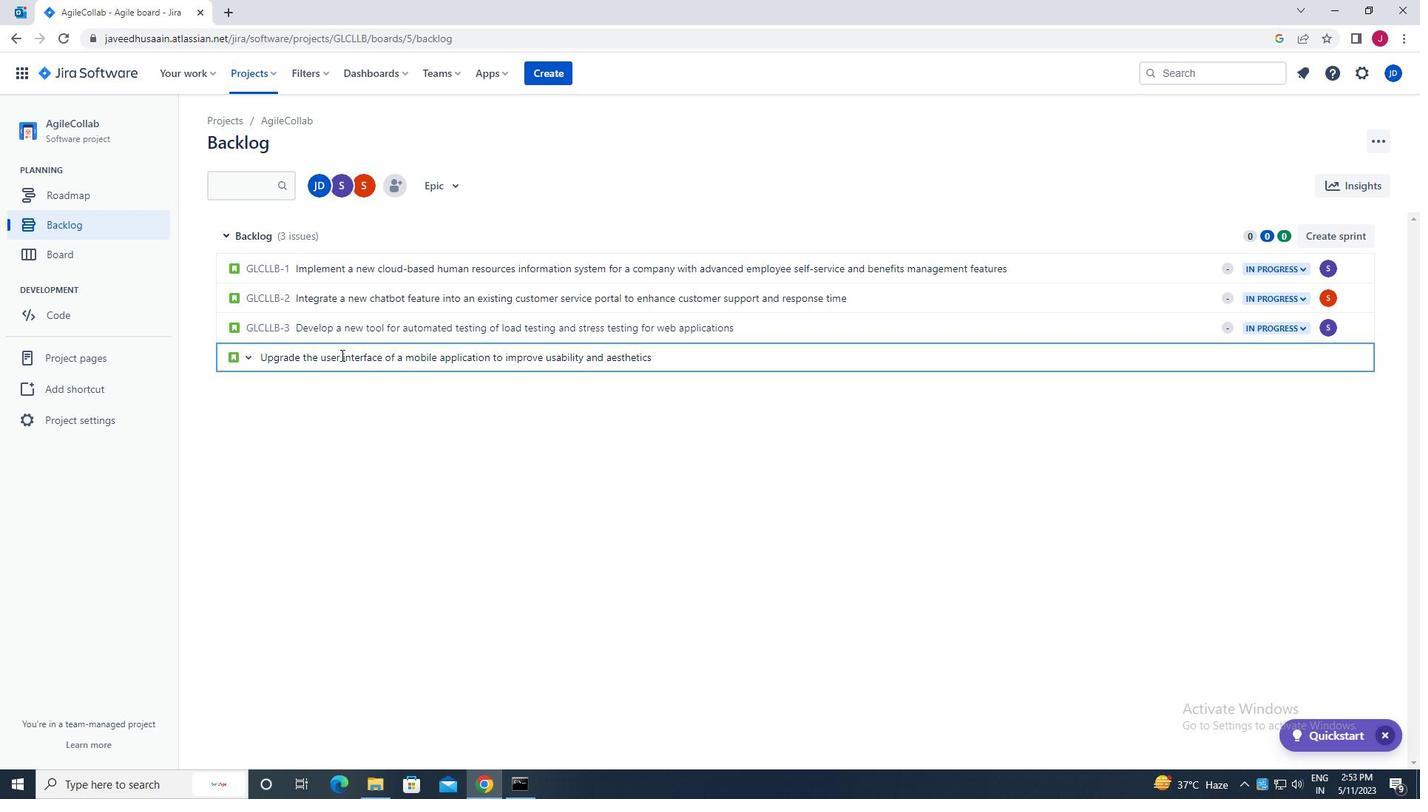 
Action: Mouse moved to (1329, 355)
Screenshot: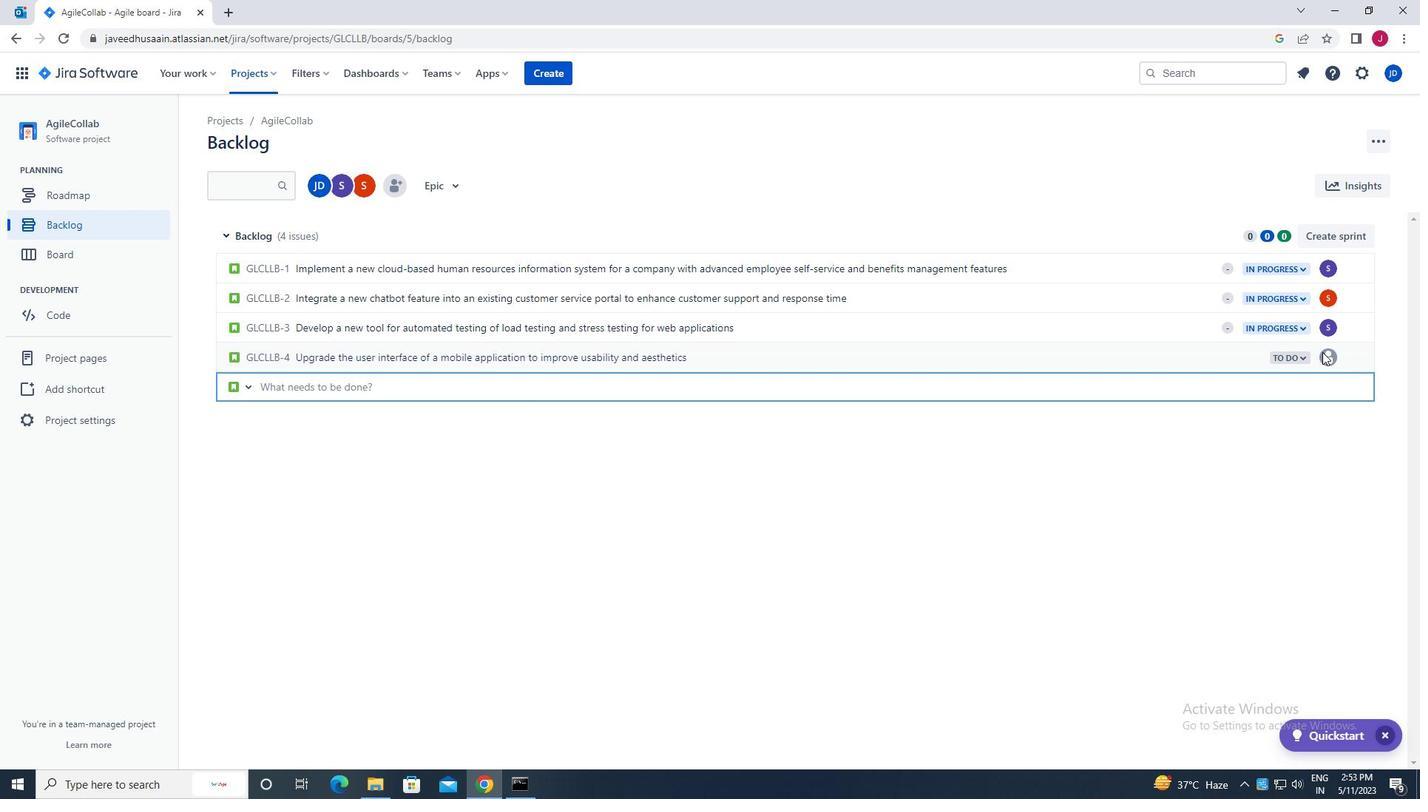 
Action: Mouse pressed left at (1329, 355)
Screenshot: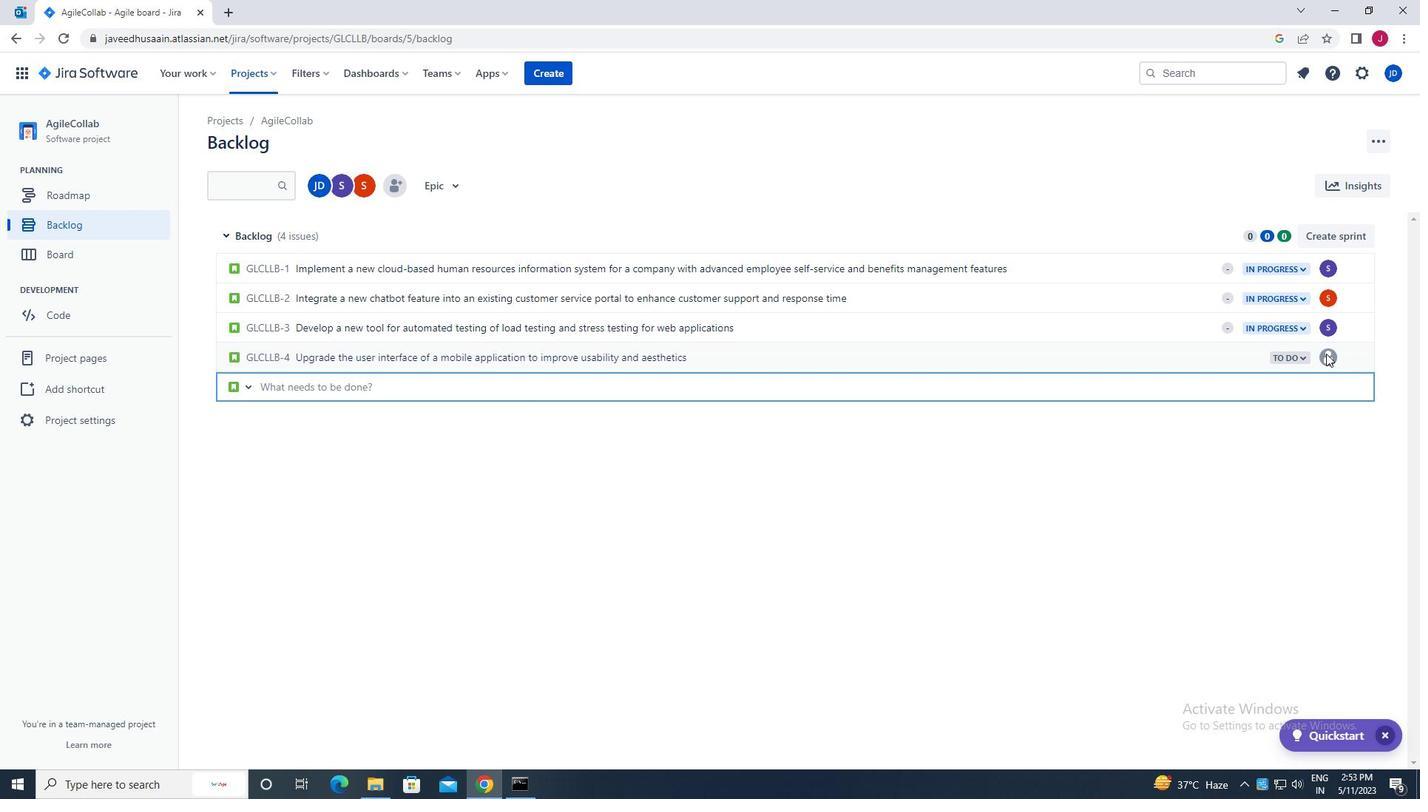 
Action: Mouse moved to (1324, 357)
Screenshot: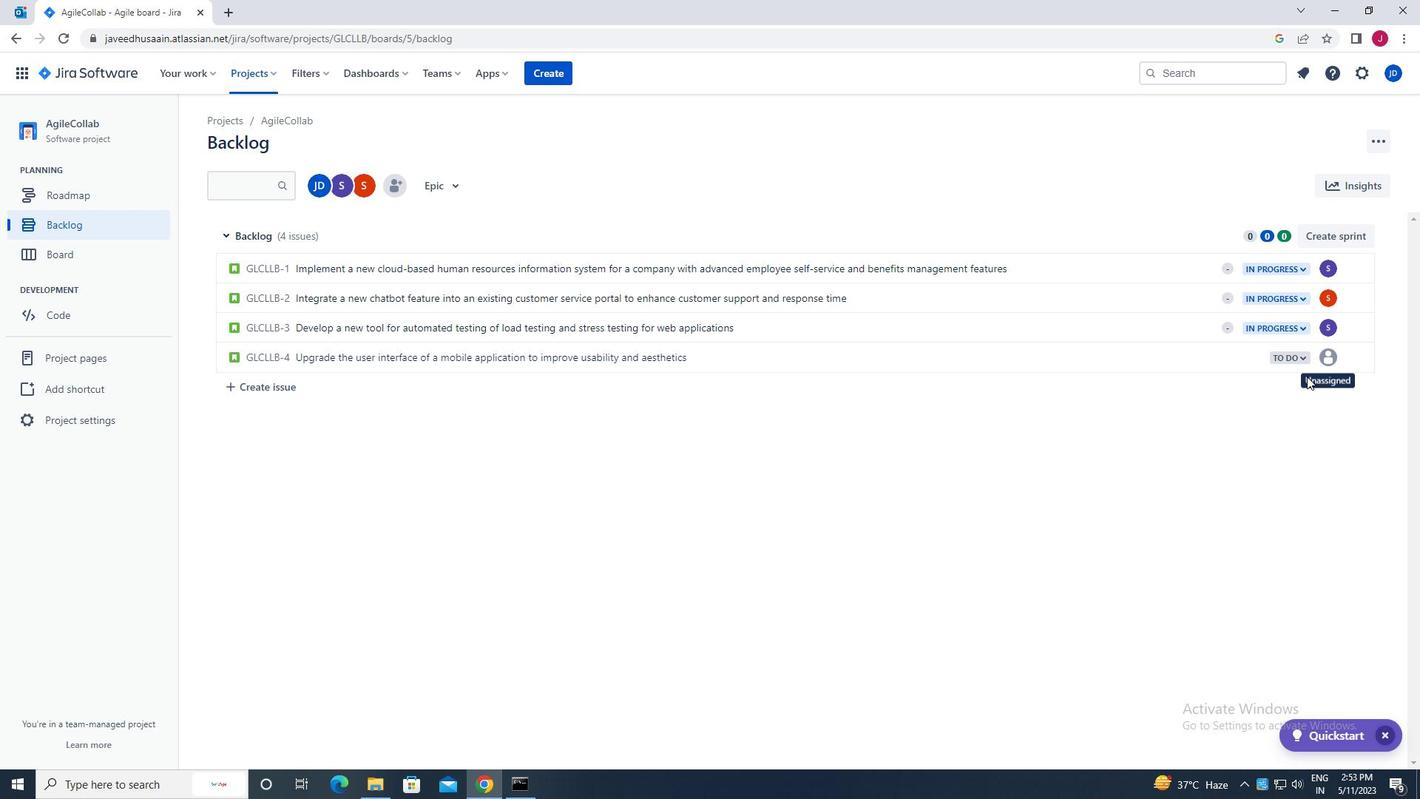 
Action: Mouse pressed left at (1324, 357)
Screenshot: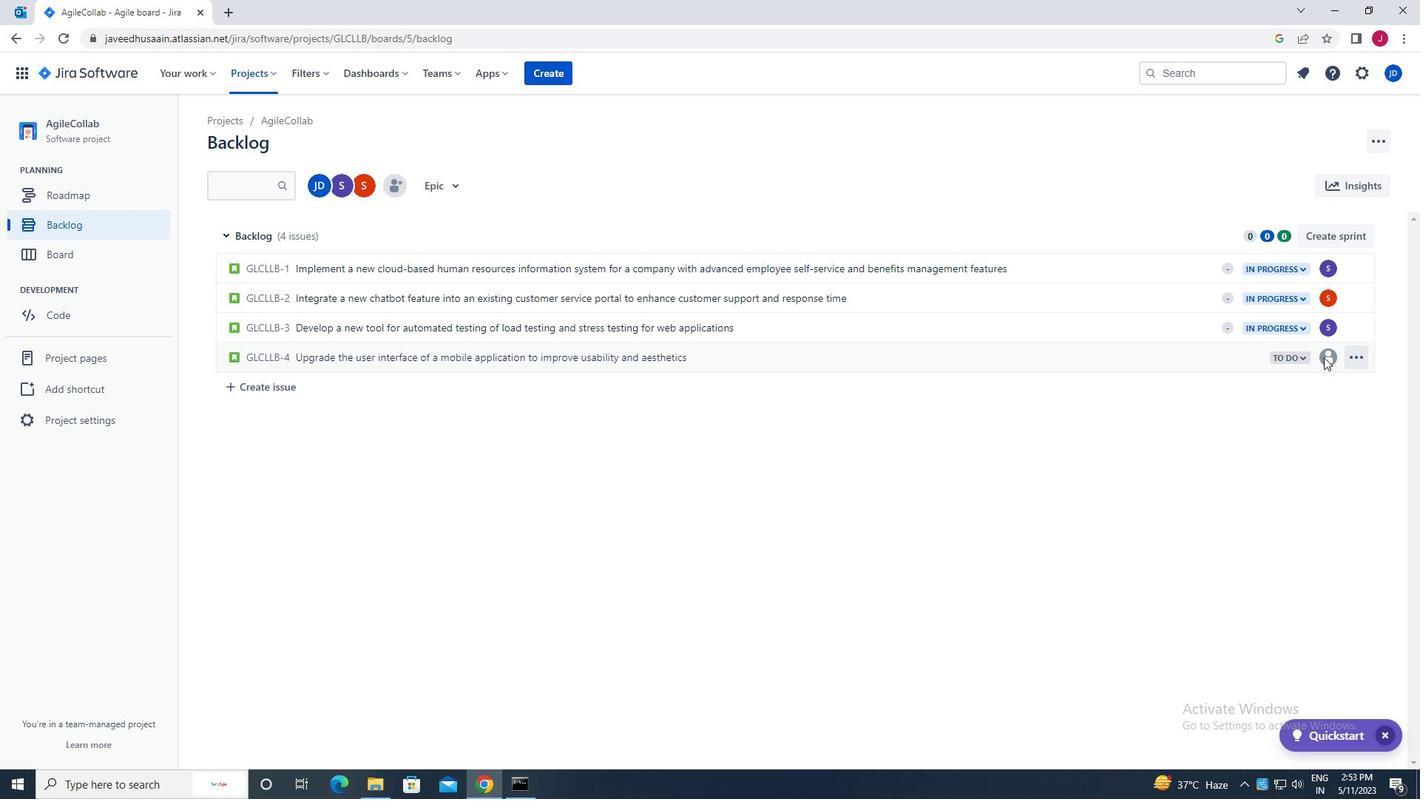 
Action: Mouse moved to (1323, 354)
Screenshot: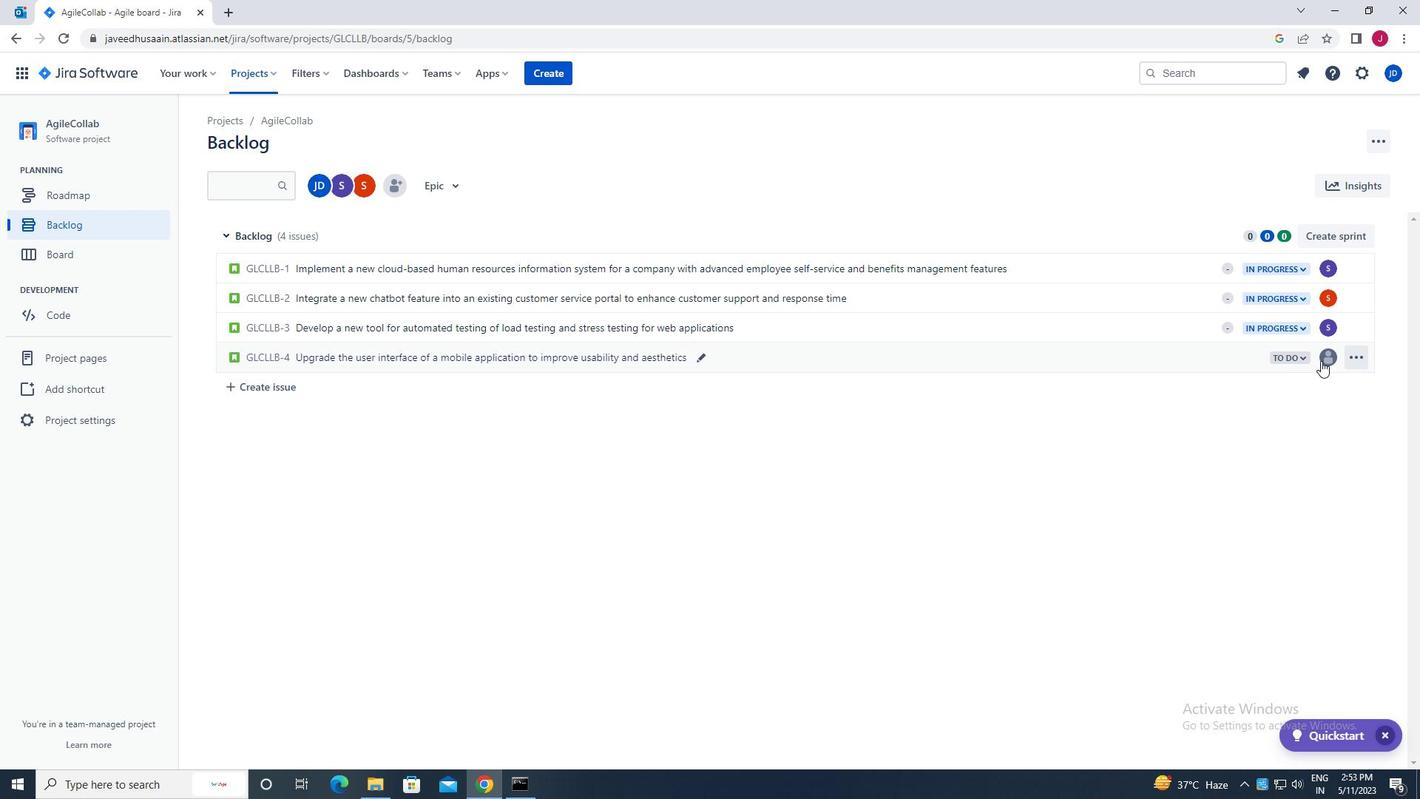 
Action: Mouse pressed left at (1323, 354)
Screenshot: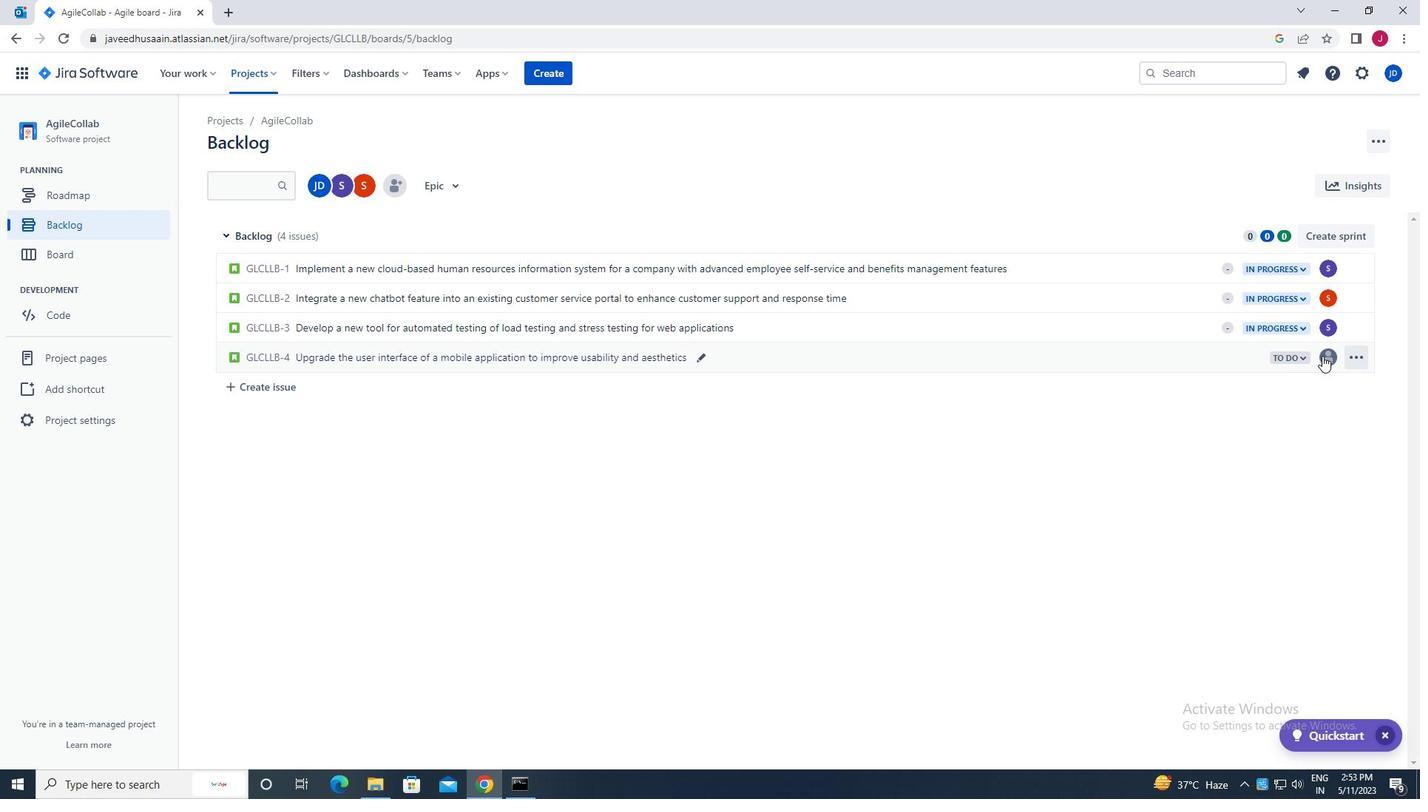 
Action: Mouse moved to (1225, 440)
Screenshot: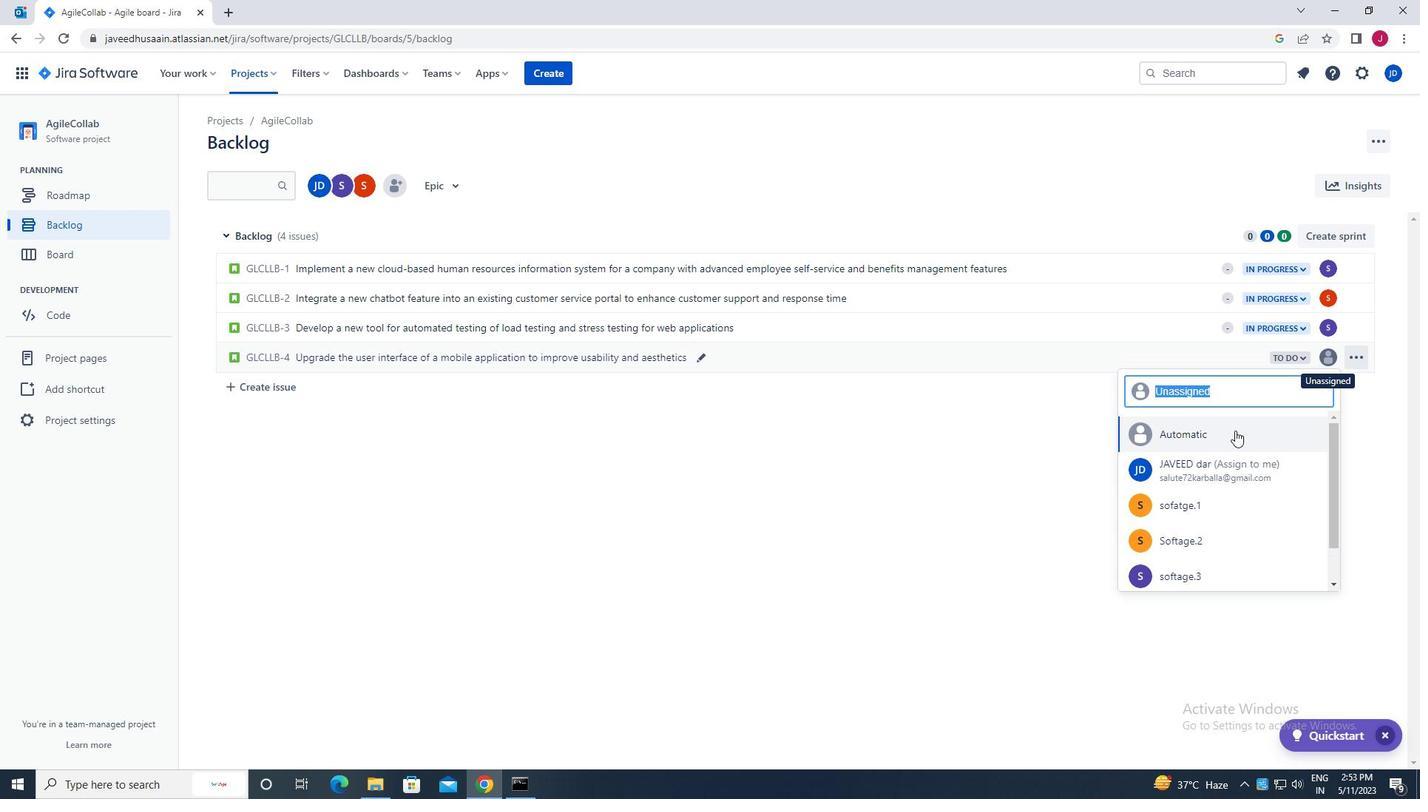 
Action: Mouse scrolled (1225, 440) with delta (0, 0)
Screenshot: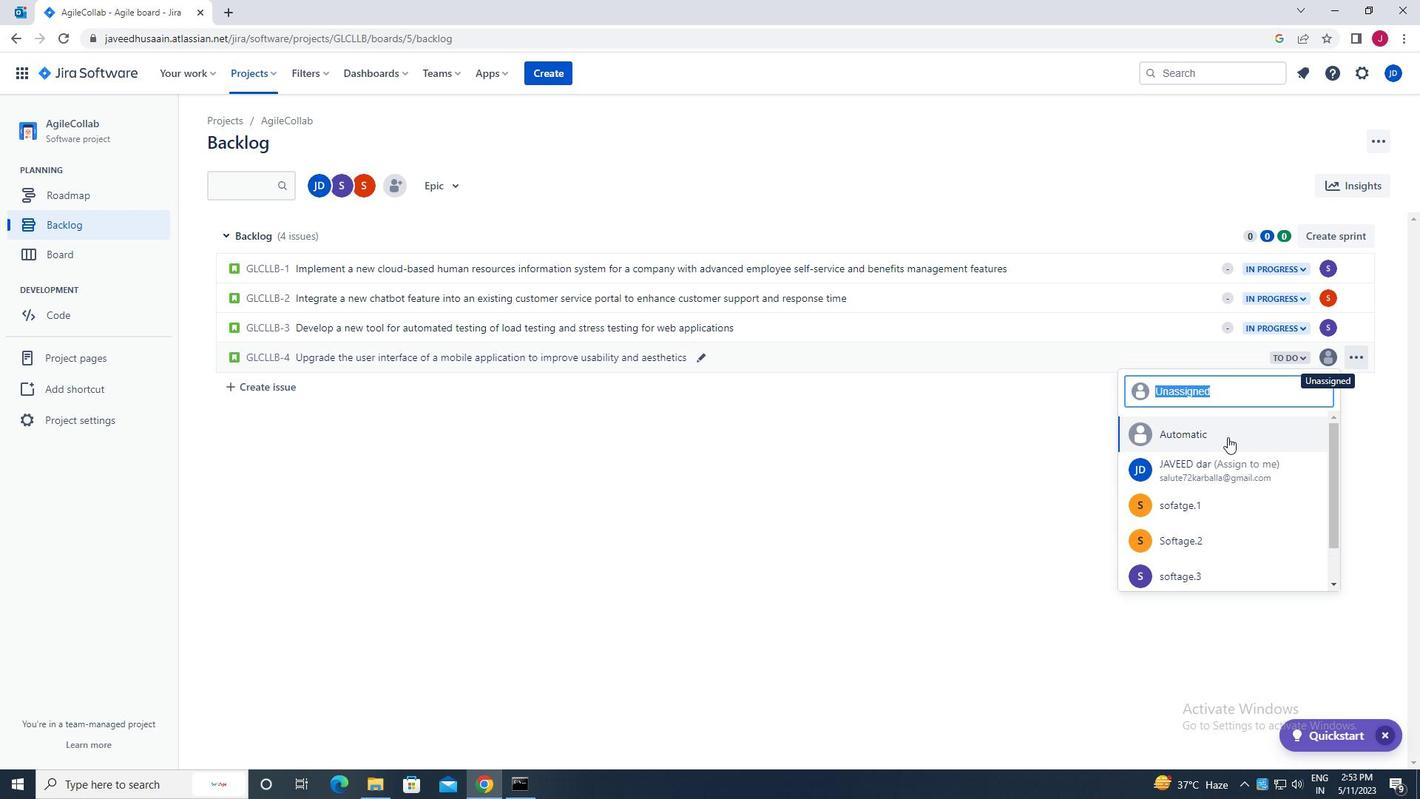 
Action: Mouse scrolled (1225, 440) with delta (0, 0)
Screenshot: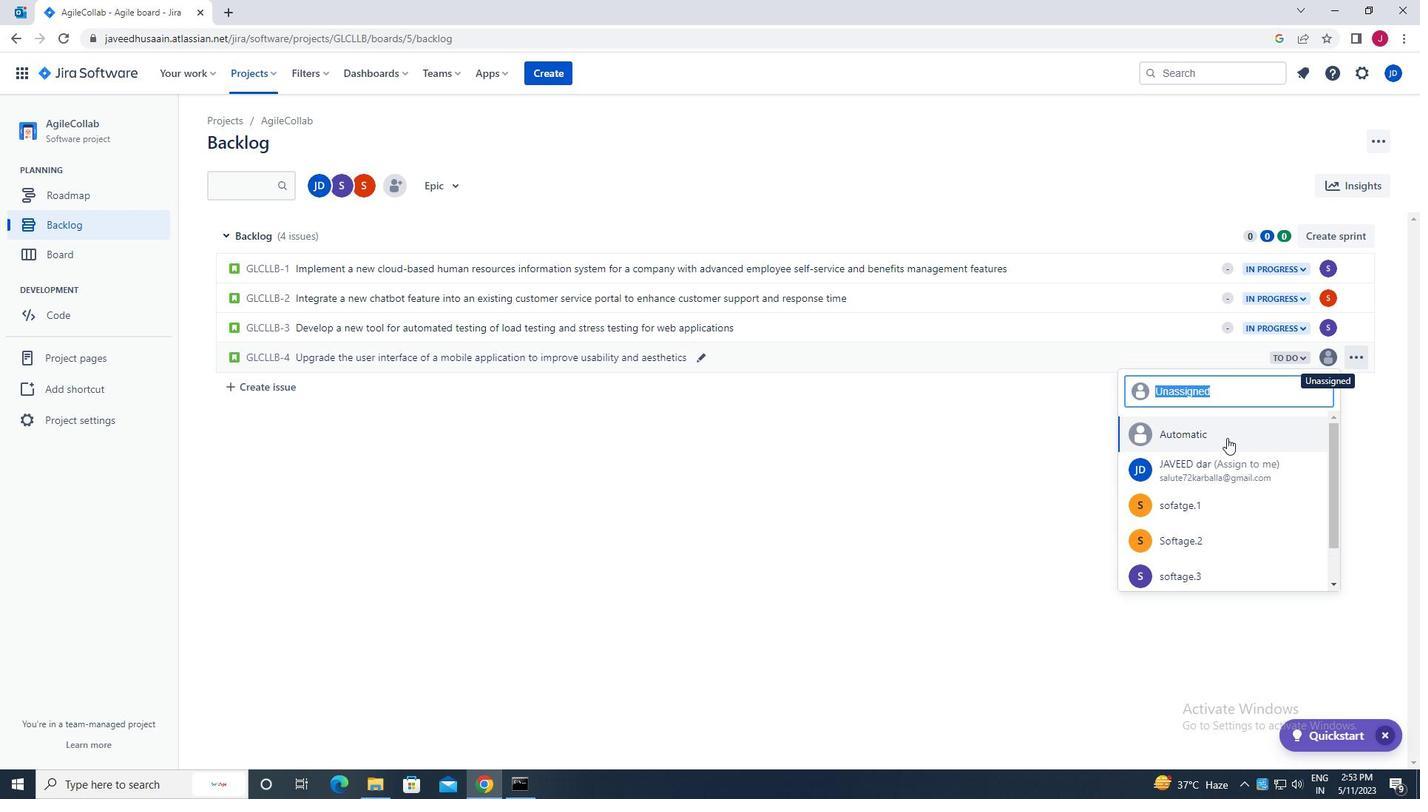 
Action: Mouse scrolled (1225, 440) with delta (0, 0)
Screenshot: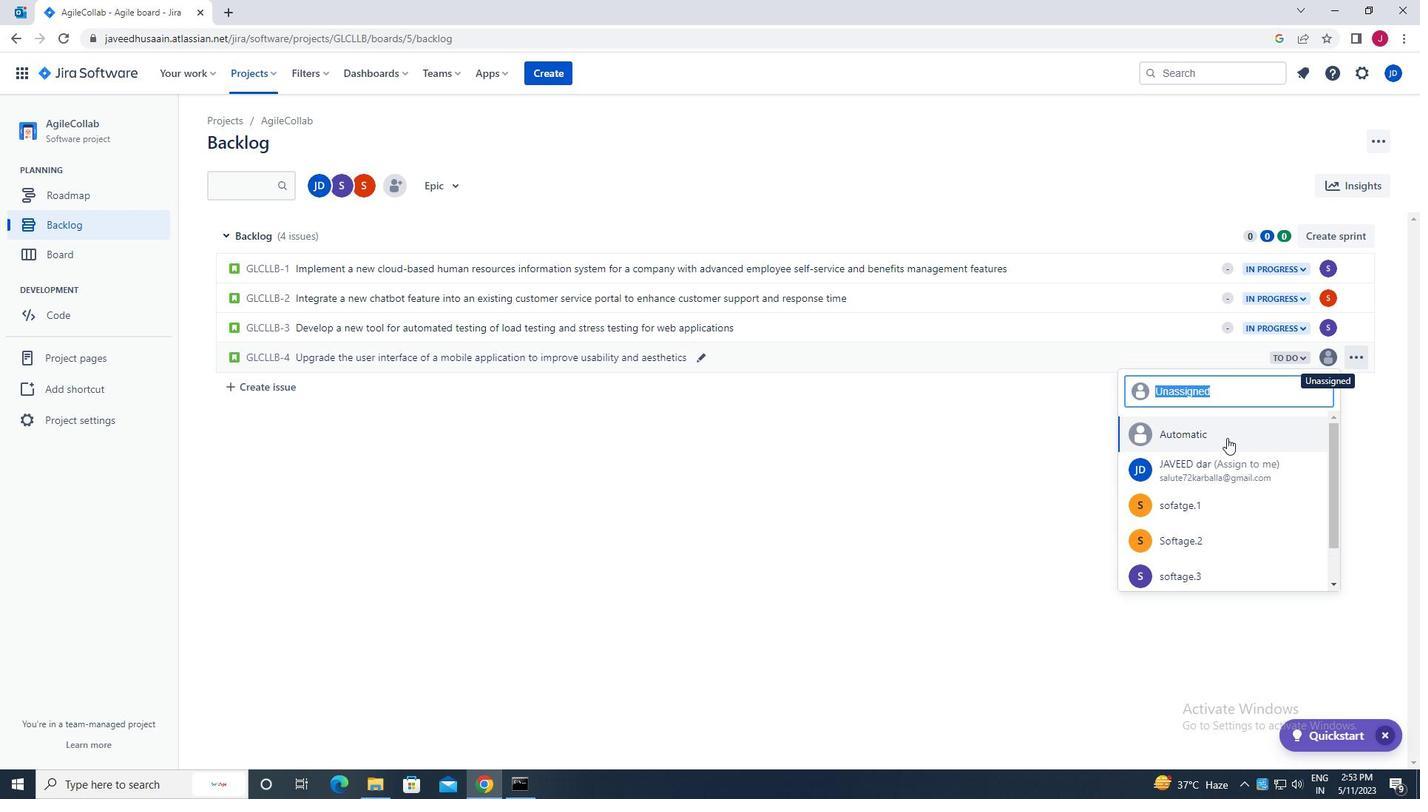
Action: Mouse scrolled (1225, 440) with delta (0, 0)
Screenshot: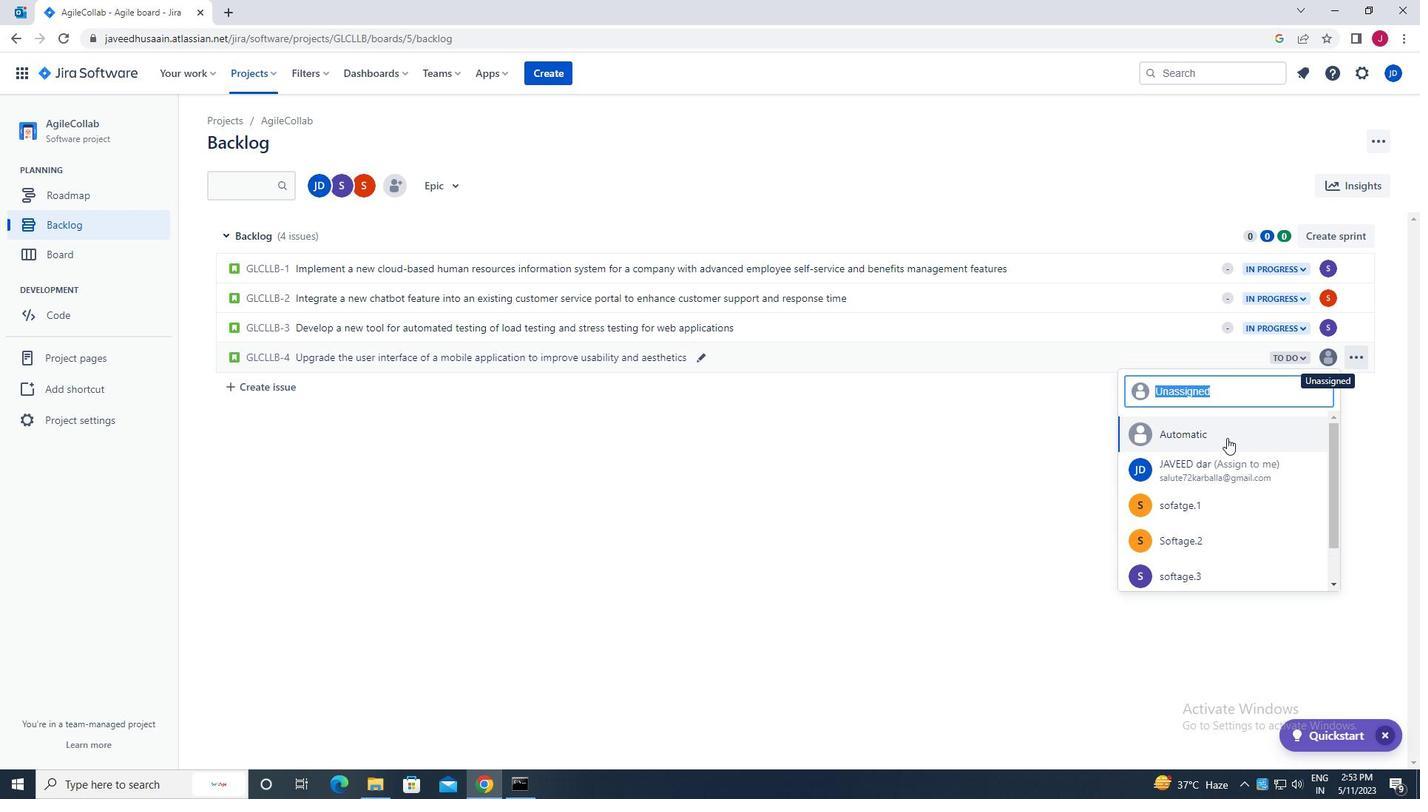 
Action: Mouse moved to (1225, 442)
Screenshot: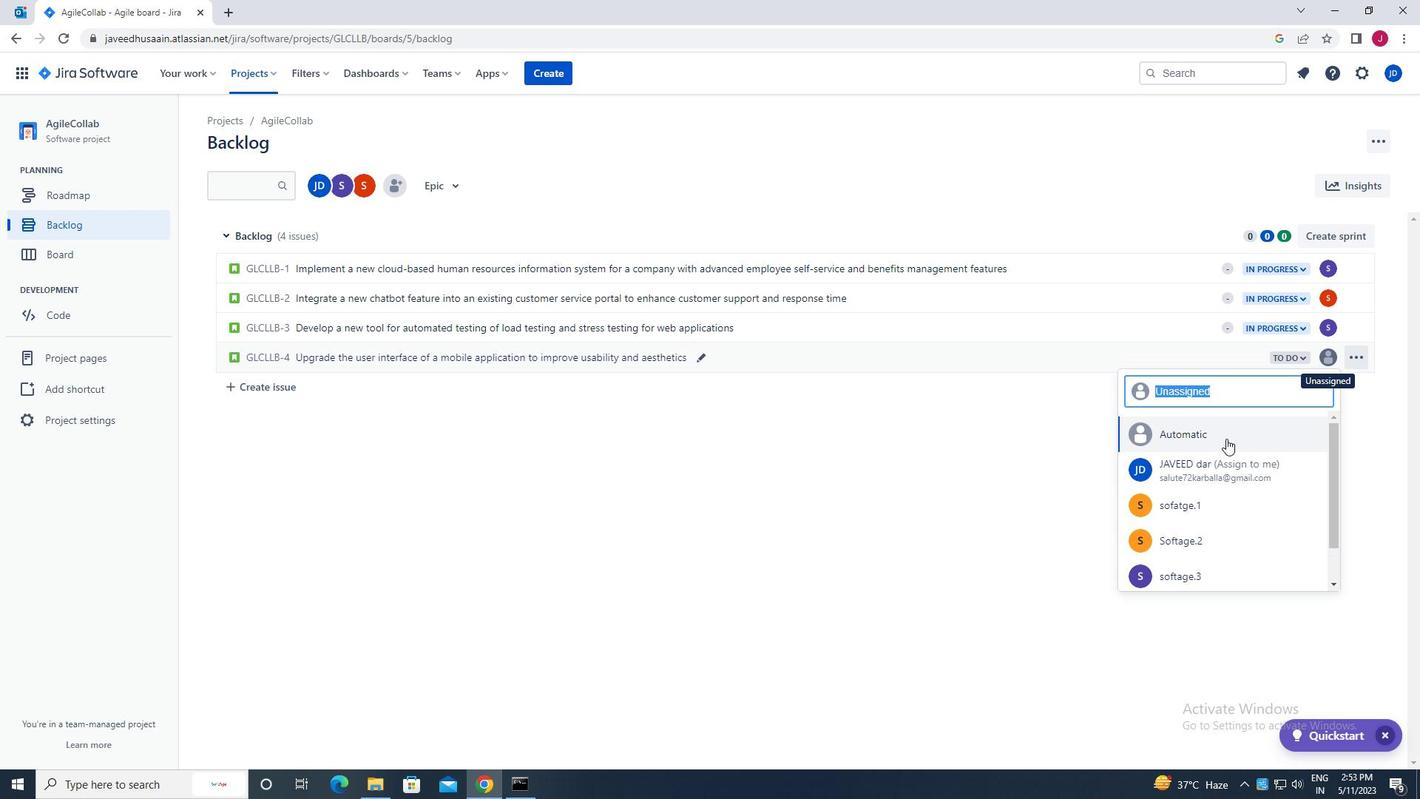 
Action: Mouse scrolled (1225, 441) with delta (0, 0)
Screenshot: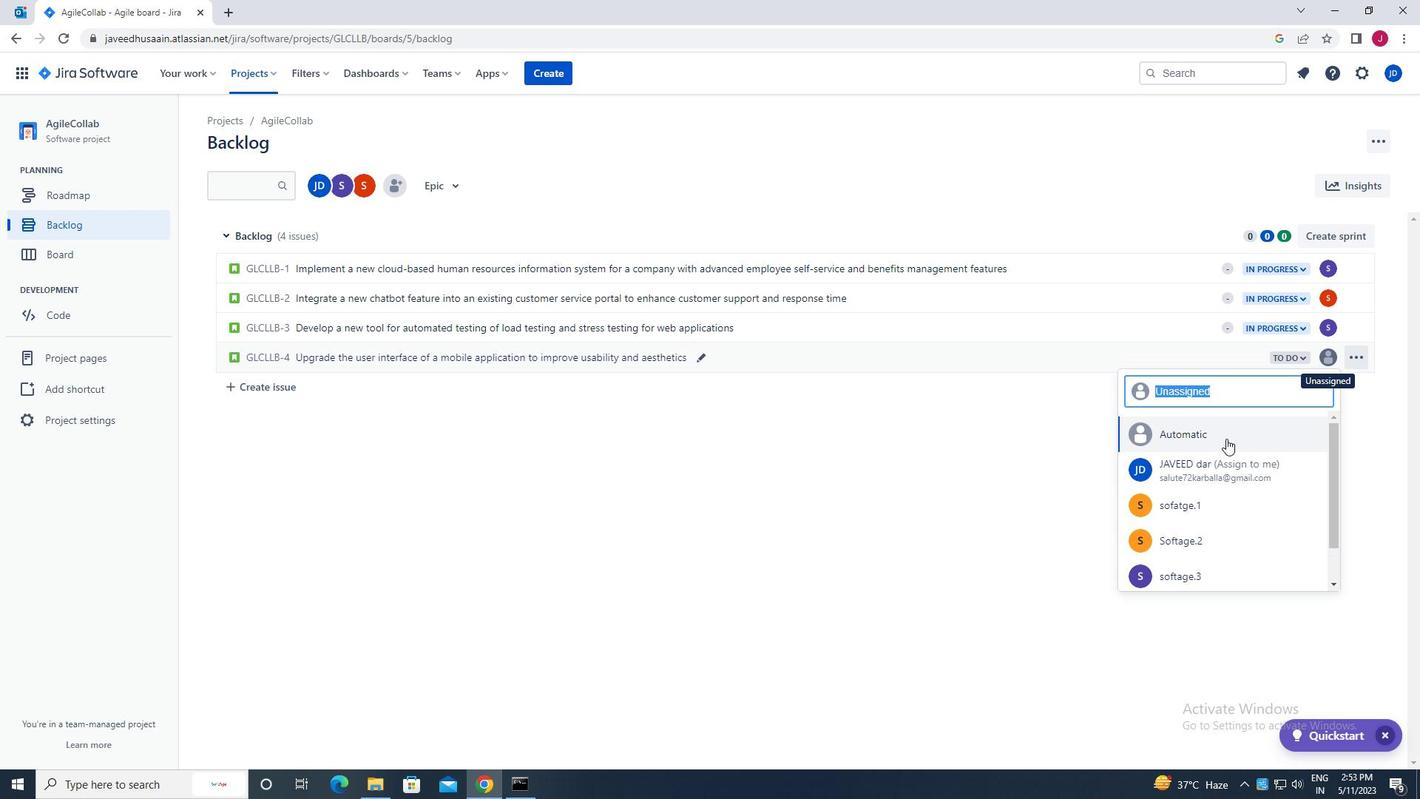 
Action: Mouse moved to (1198, 565)
Screenshot: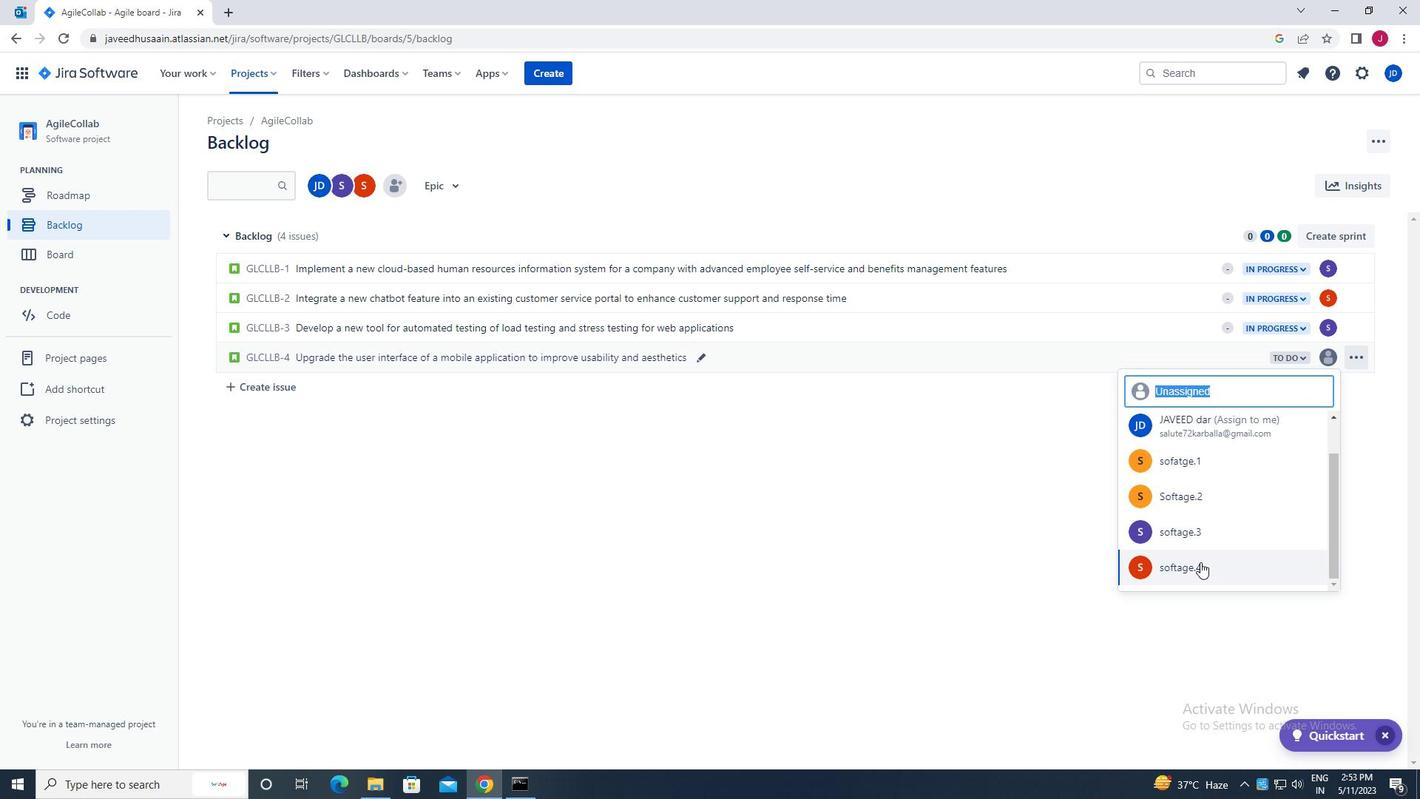 
Action: Mouse pressed left at (1198, 565)
Screenshot: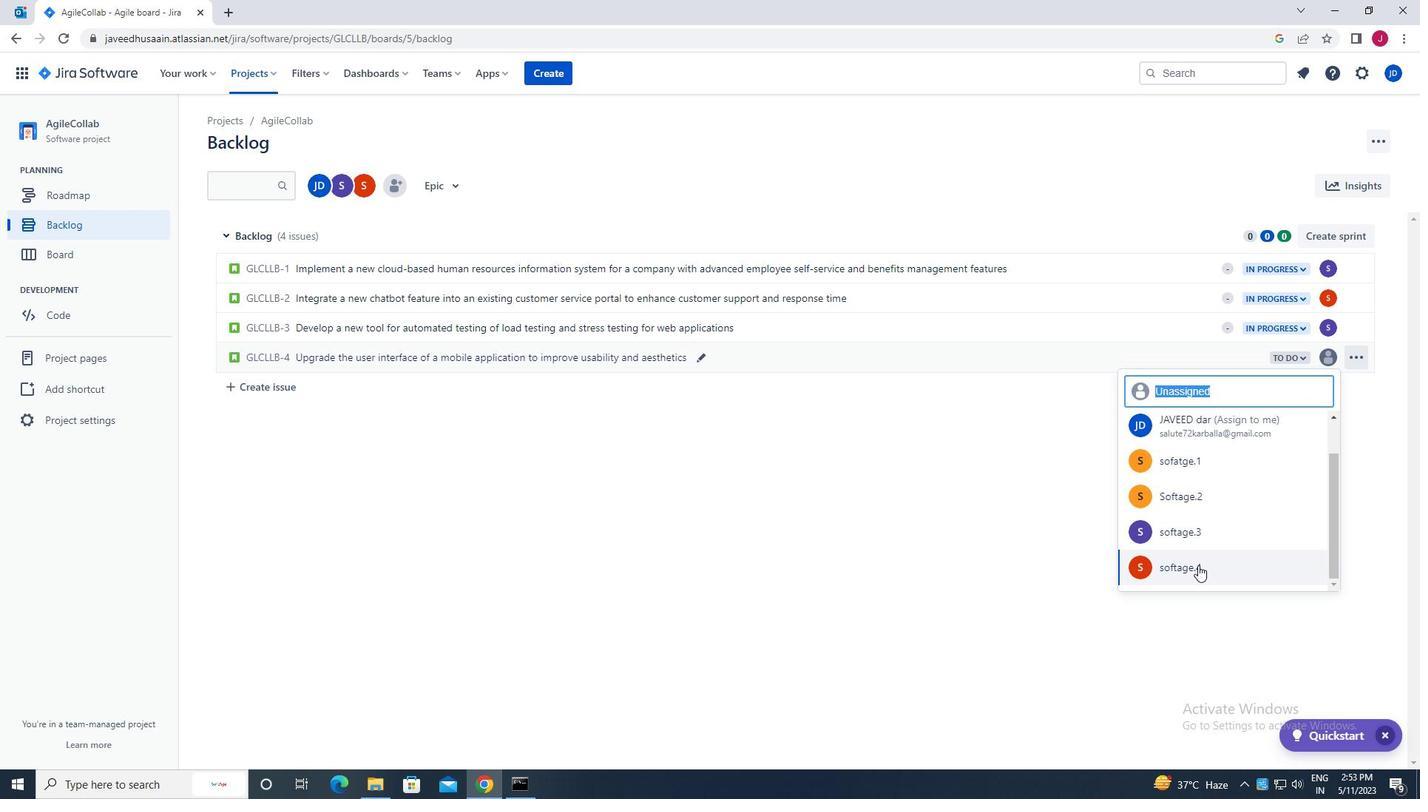 
Action: Mouse moved to (1288, 354)
Screenshot: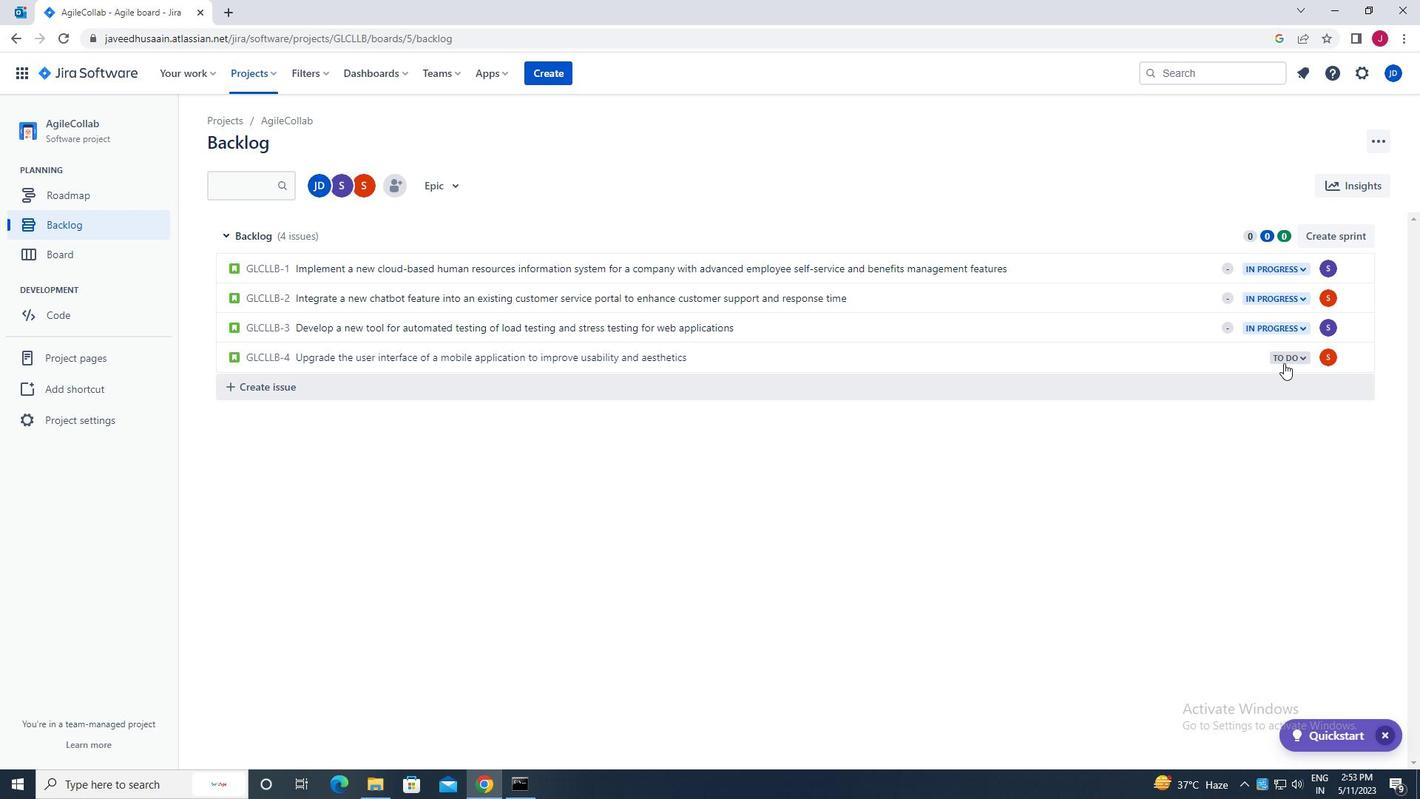 
Action: Mouse pressed left at (1288, 354)
Screenshot: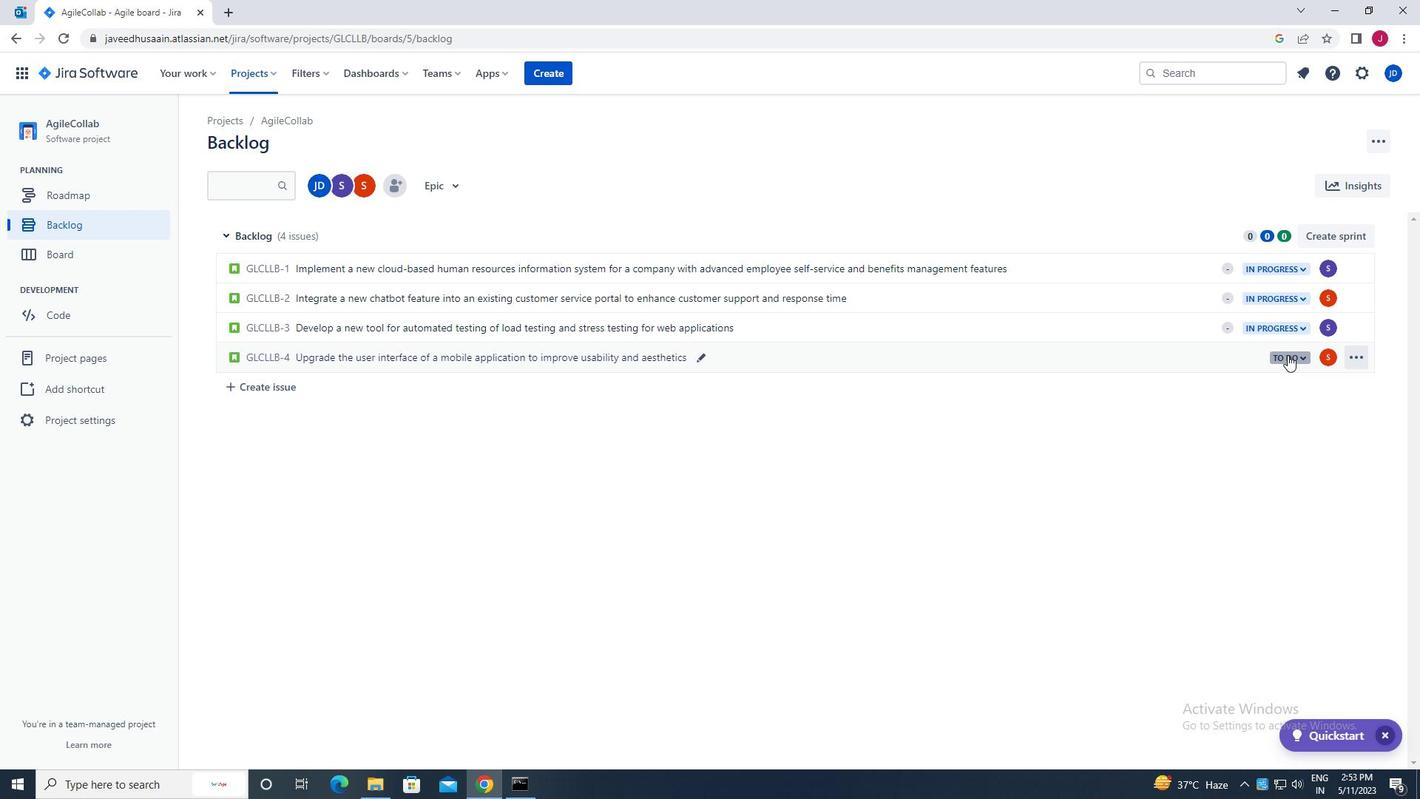
Action: Mouse moved to (1197, 389)
Screenshot: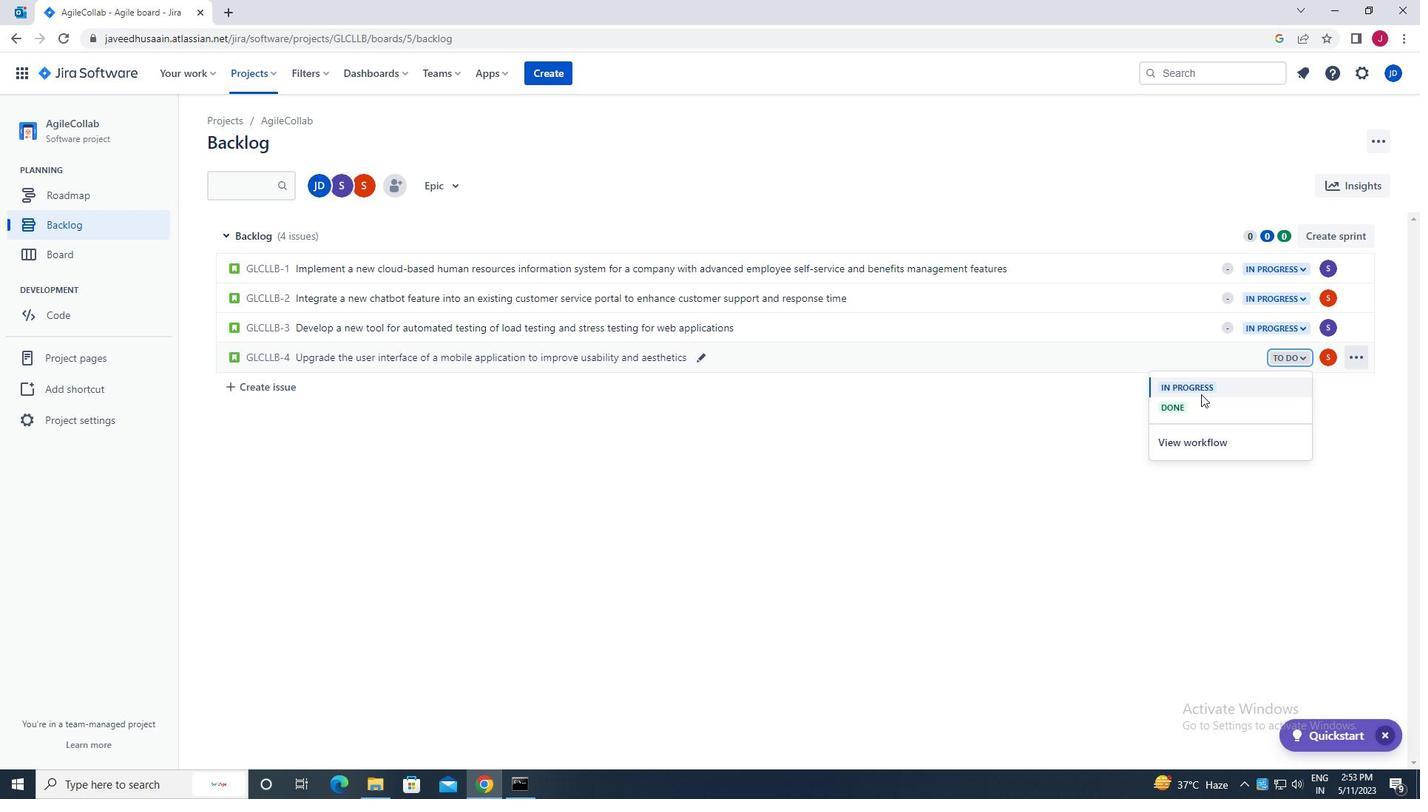 
Action: Mouse pressed left at (1197, 389)
Screenshot: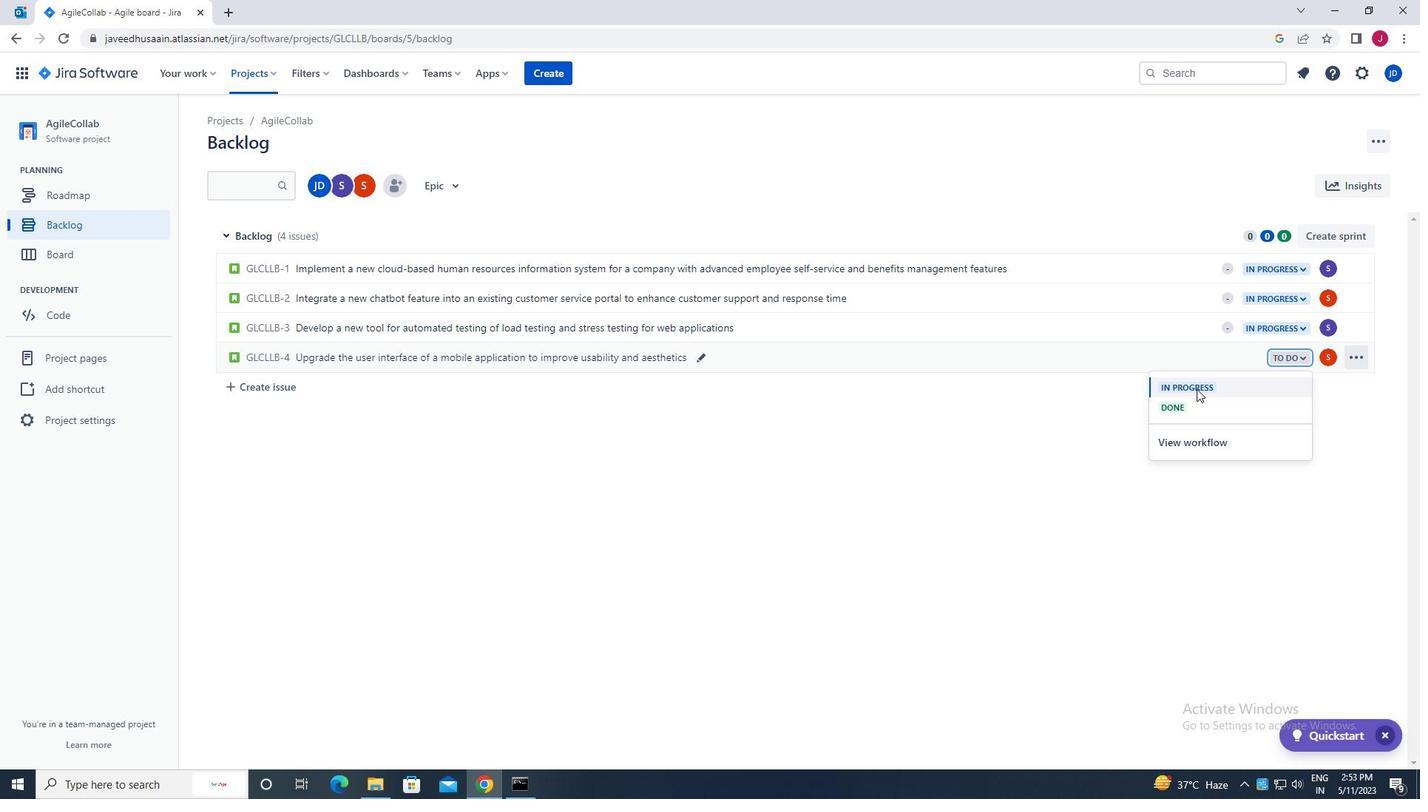 
Action: Mouse moved to (958, 452)
Screenshot: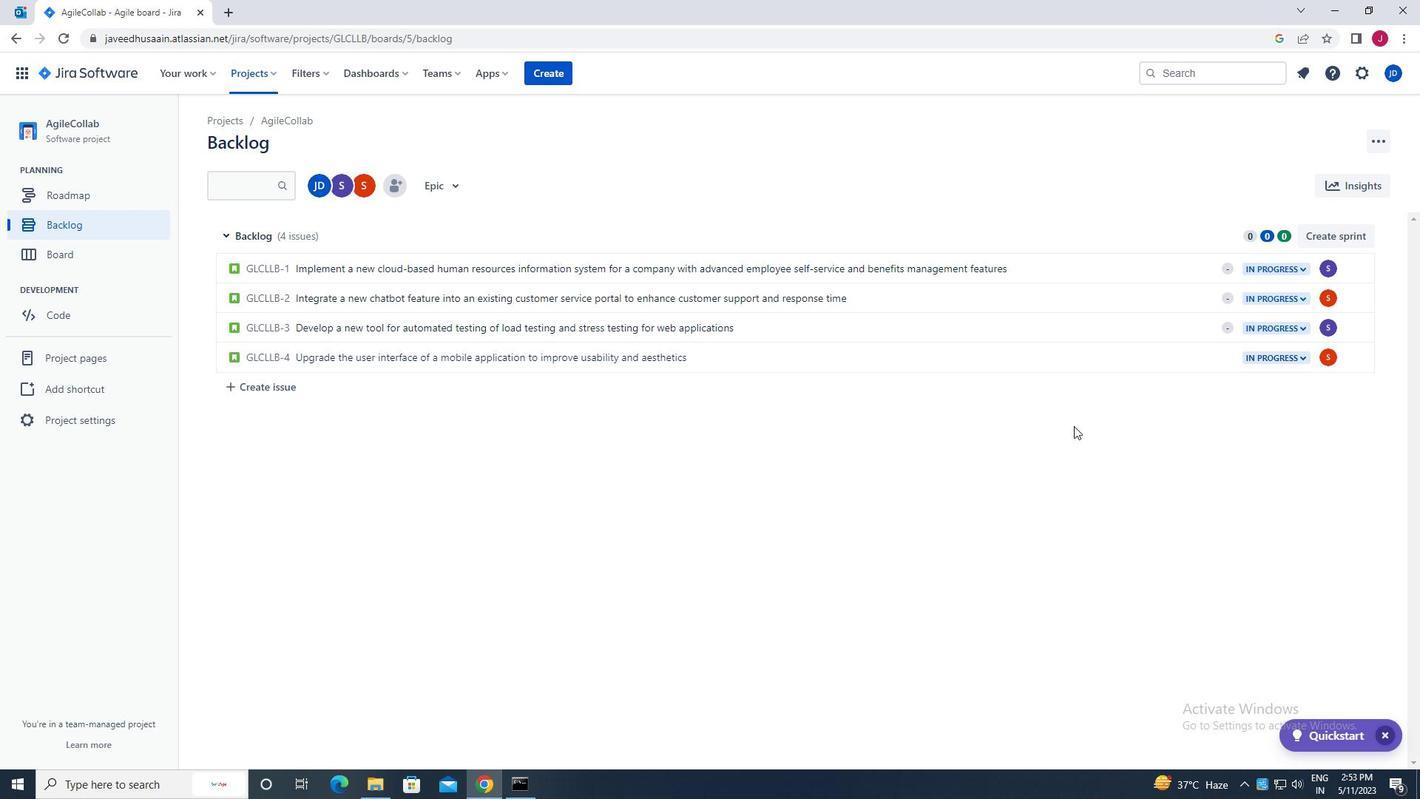 
